 Task: Research Airbnb properties in Kayes, Republic of the Congo from 12th  December, 2023 to 15th December, 2023 for 3 adults.2 bedrooms having 3 beds and 1 bathroom. Property type can be flat. Booking option can be shelf check-in. Look for 5 properties as per requirement.
Action: Mouse moved to (572, 99)
Screenshot: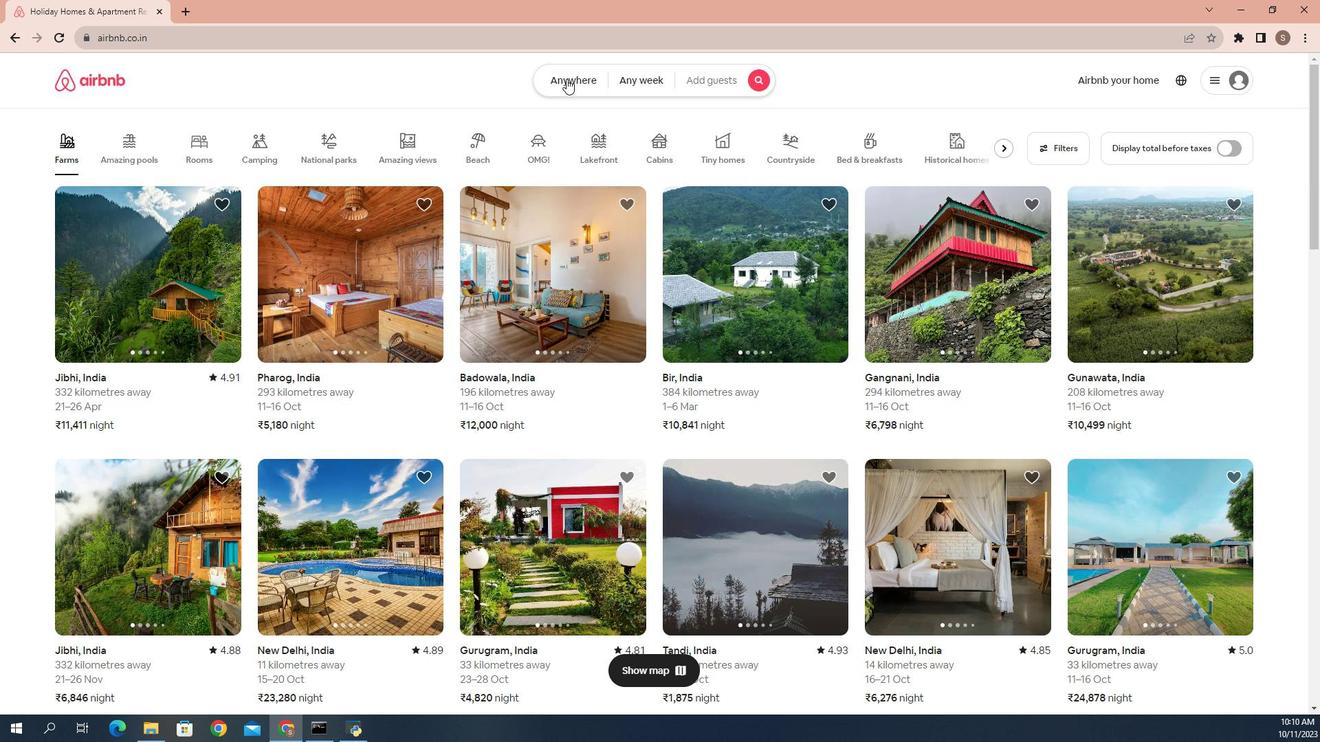 
Action: Mouse pressed left at (572, 99)
Screenshot: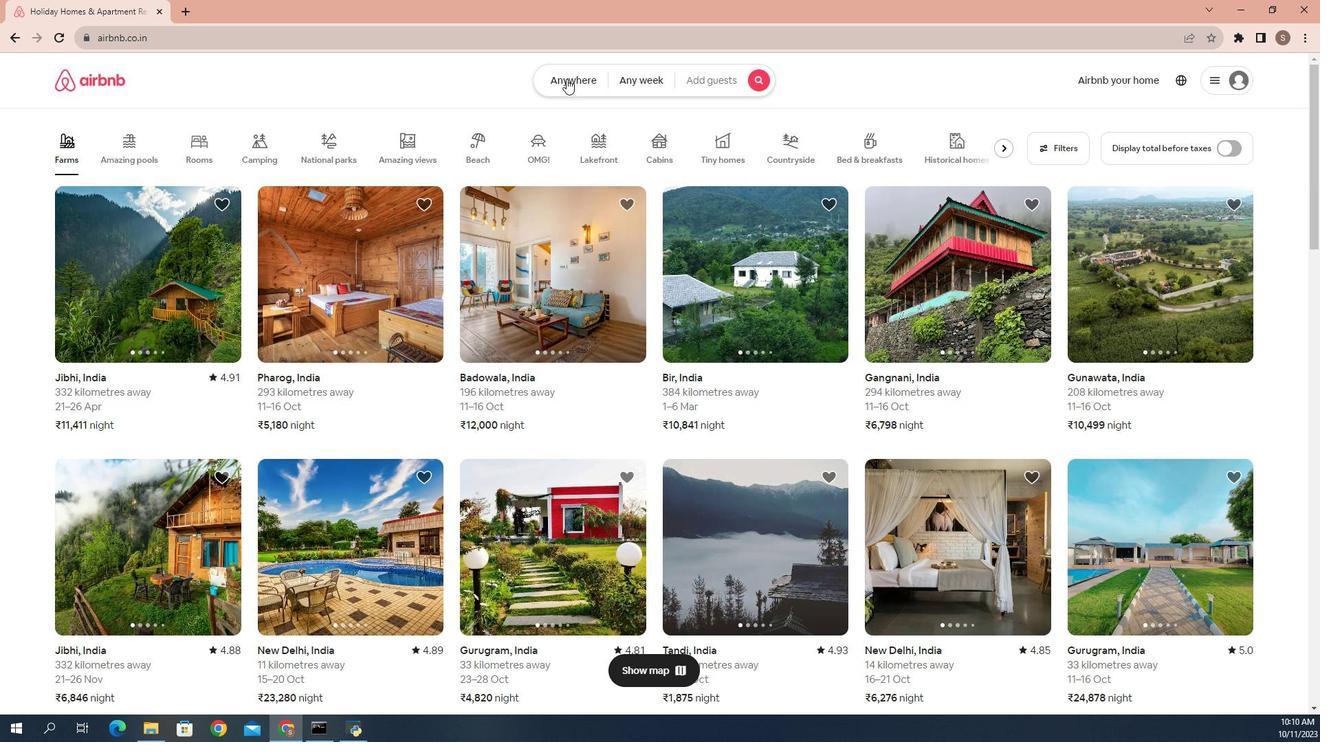 
Action: Mouse moved to (477, 149)
Screenshot: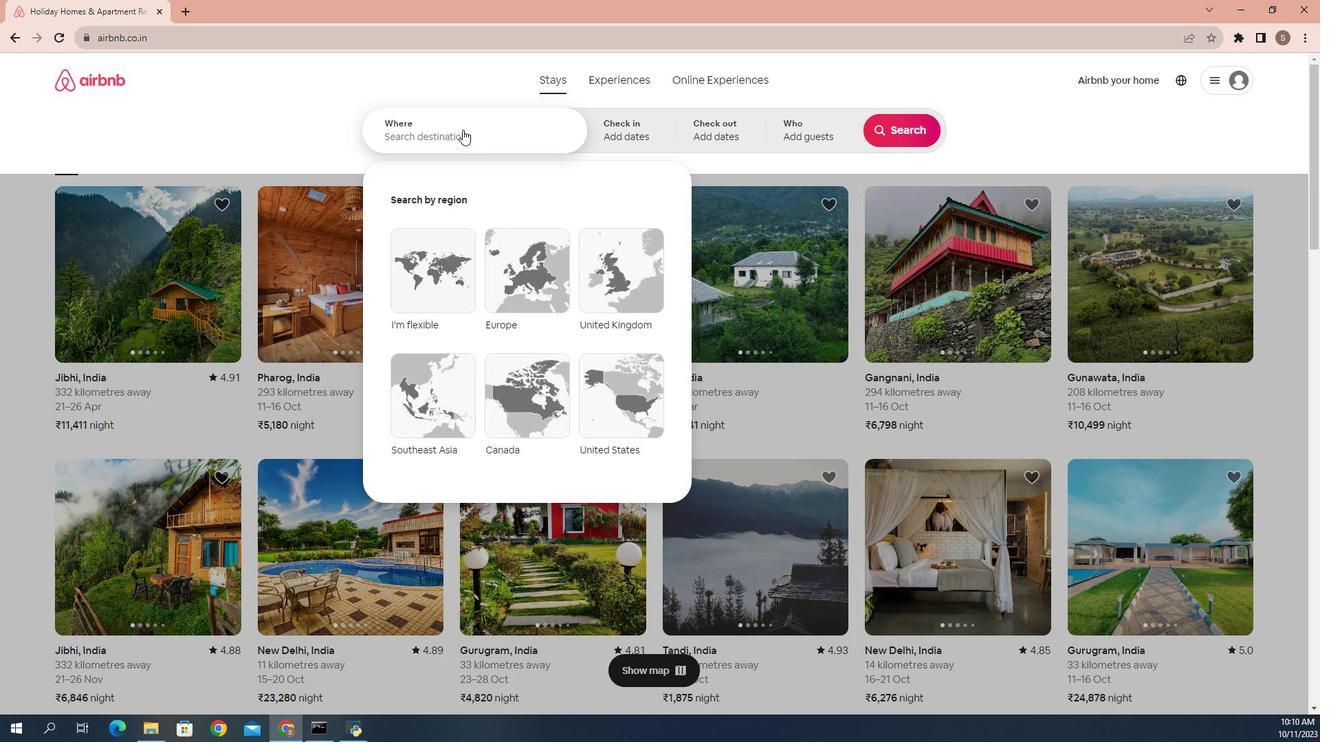 
Action: Mouse pressed left at (477, 149)
Screenshot: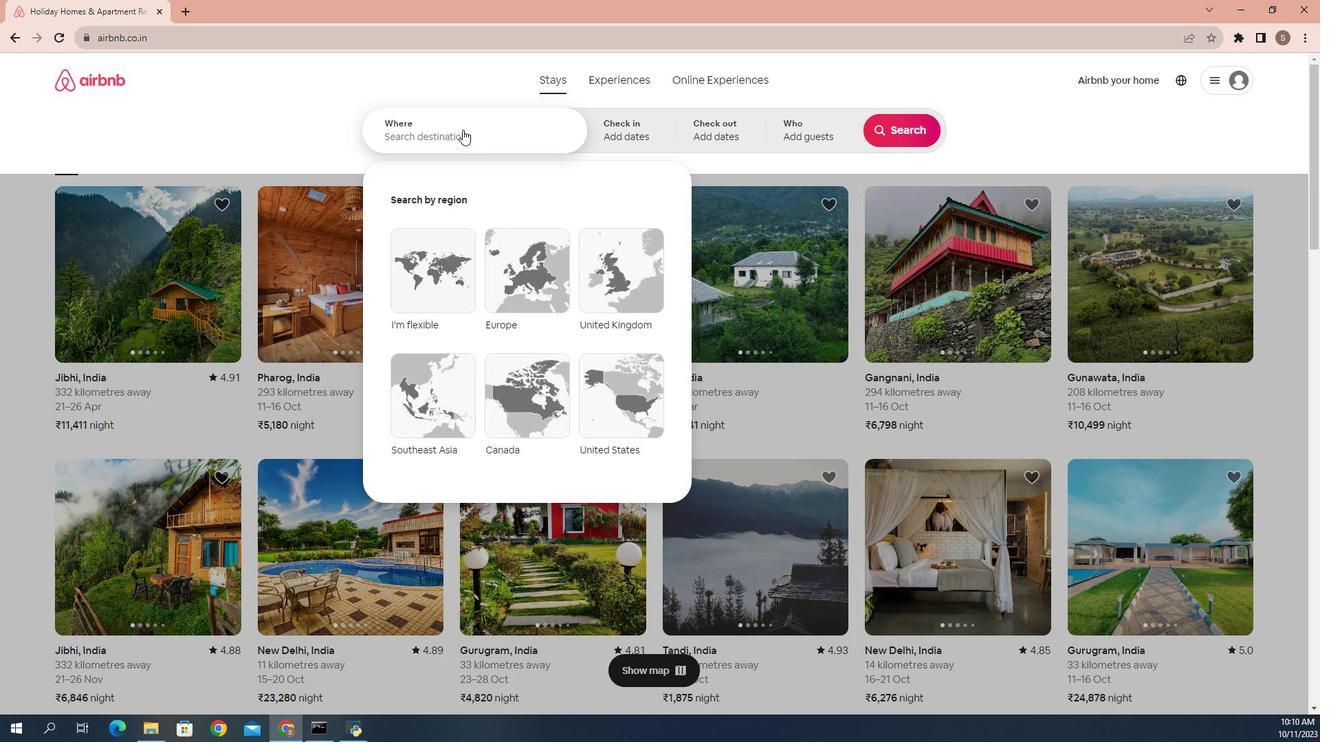 
Action: Mouse moved to (303, 141)
Screenshot: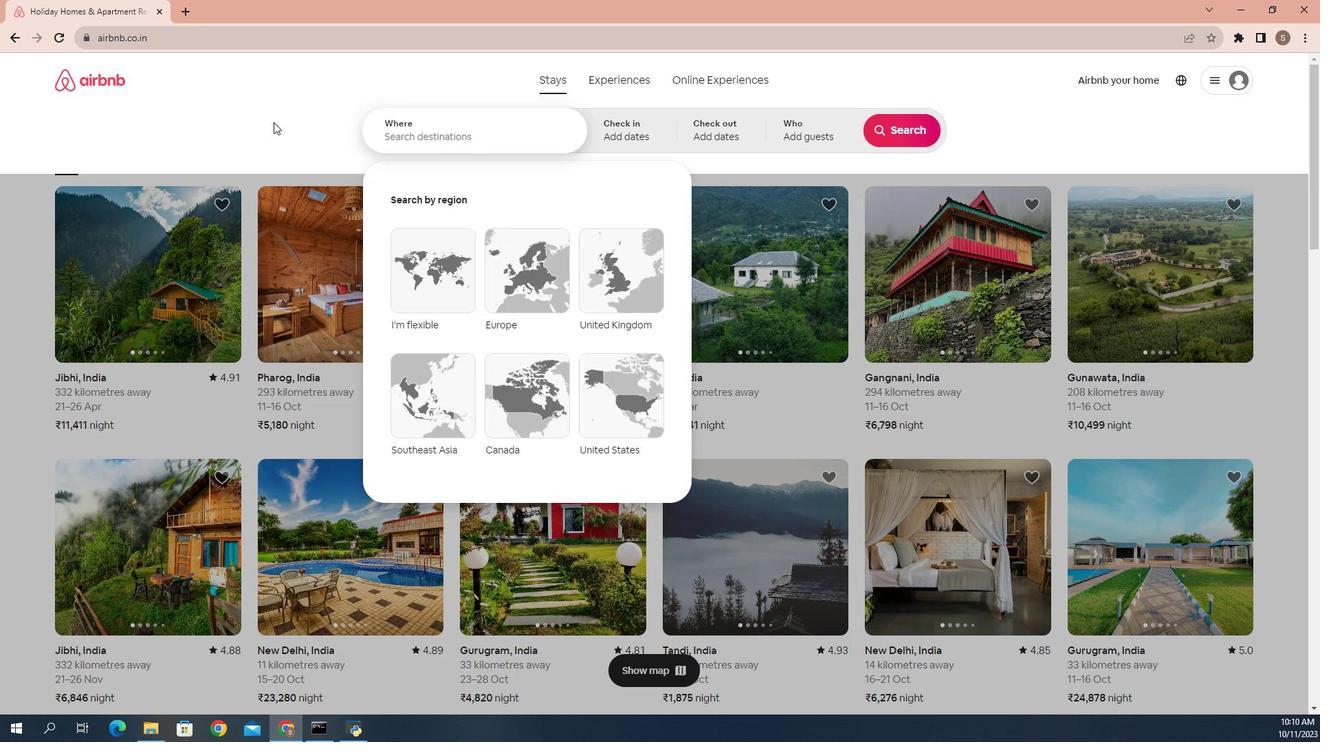
Action: Key pressed <Key.shift>Kayes,<Key.space><Key.shift_r>Rep
Screenshot: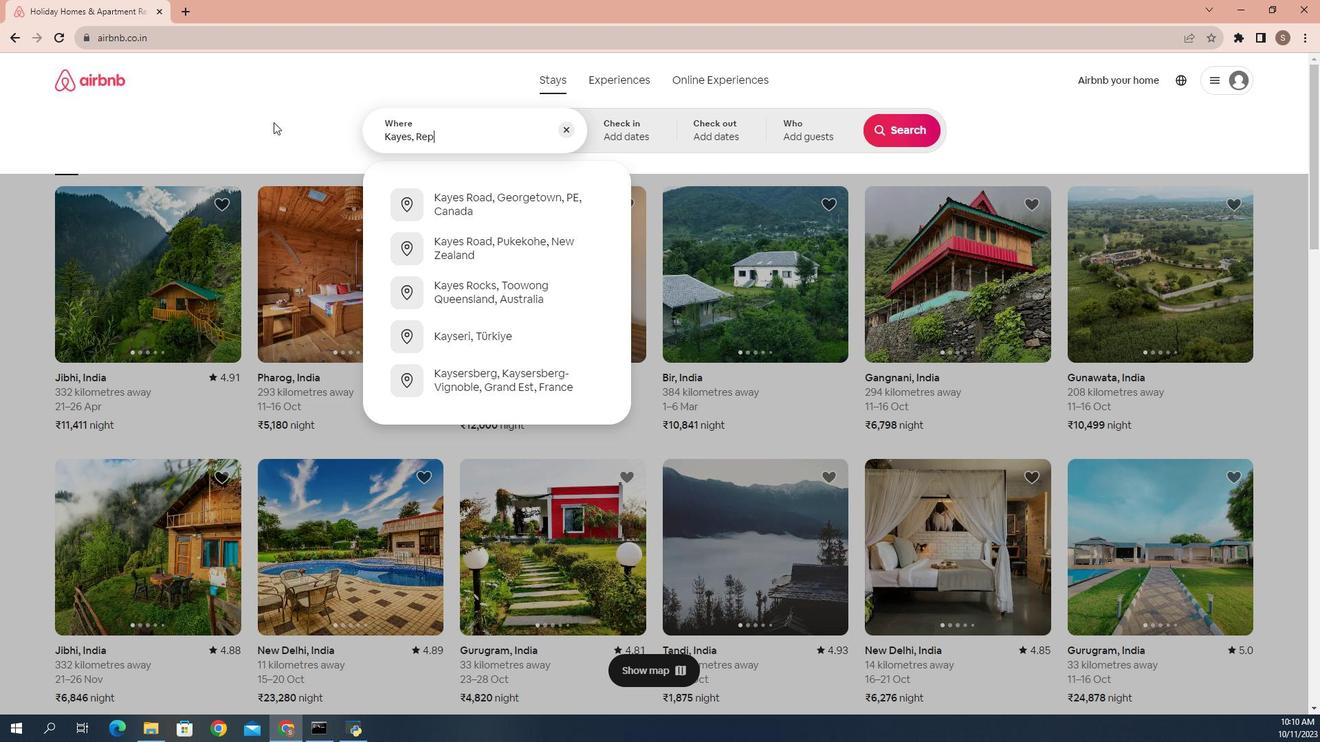 
Action: Mouse moved to (521, 220)
Screenshot: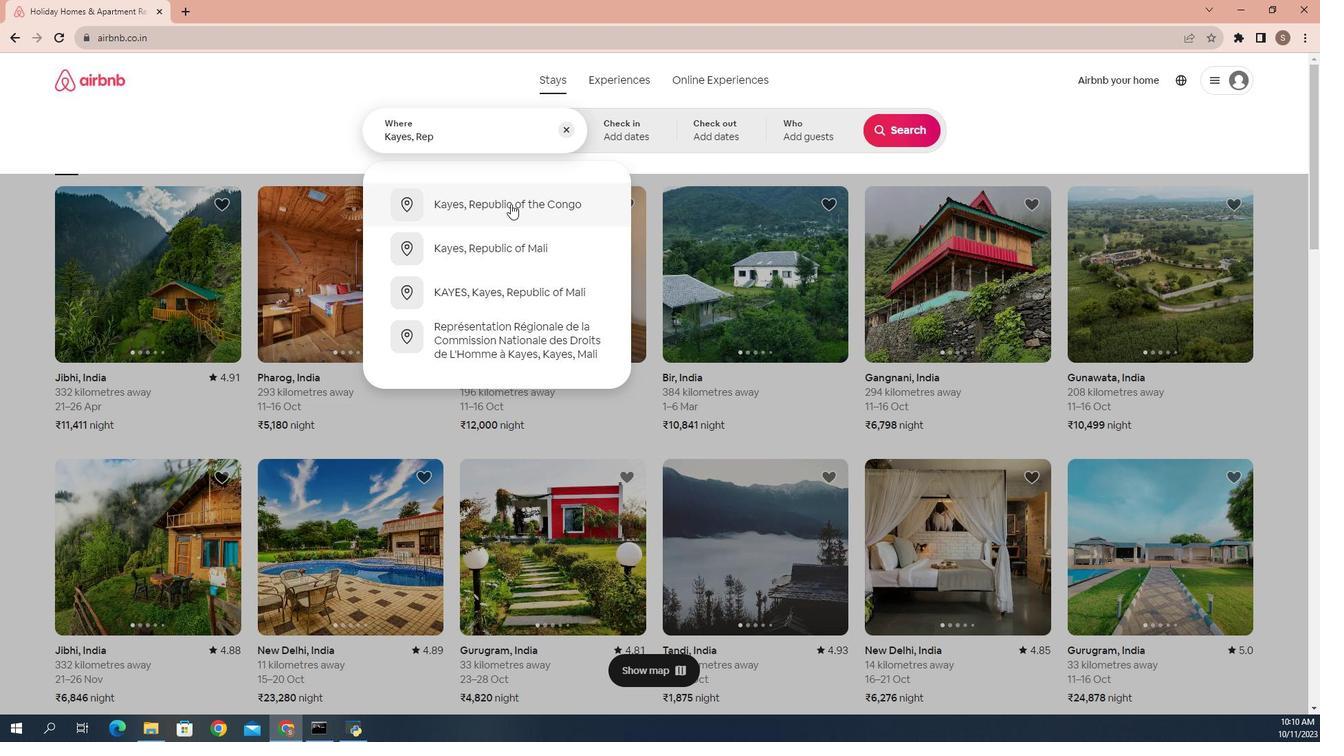 
Action: Mouse pressed left at (521, 220)
Screenshot: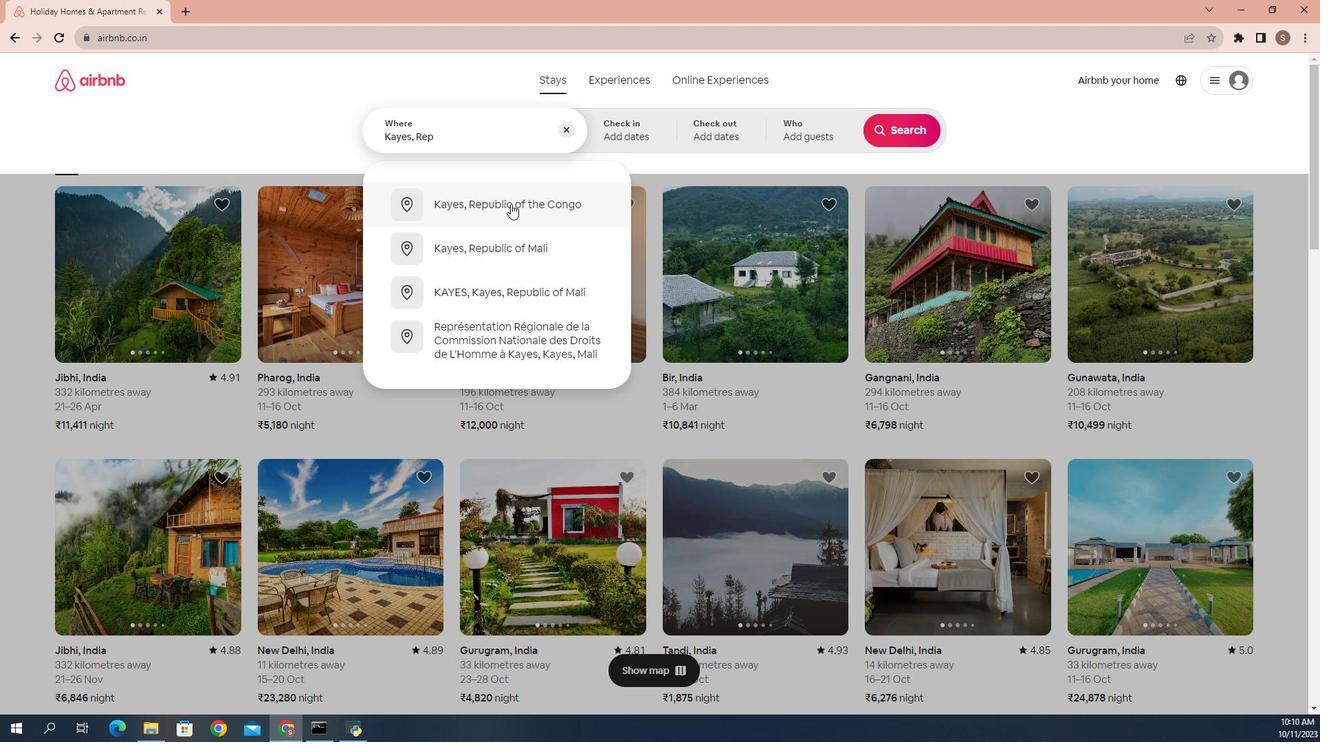 
Action: Mouse moved to (876, 262)
Screenshot: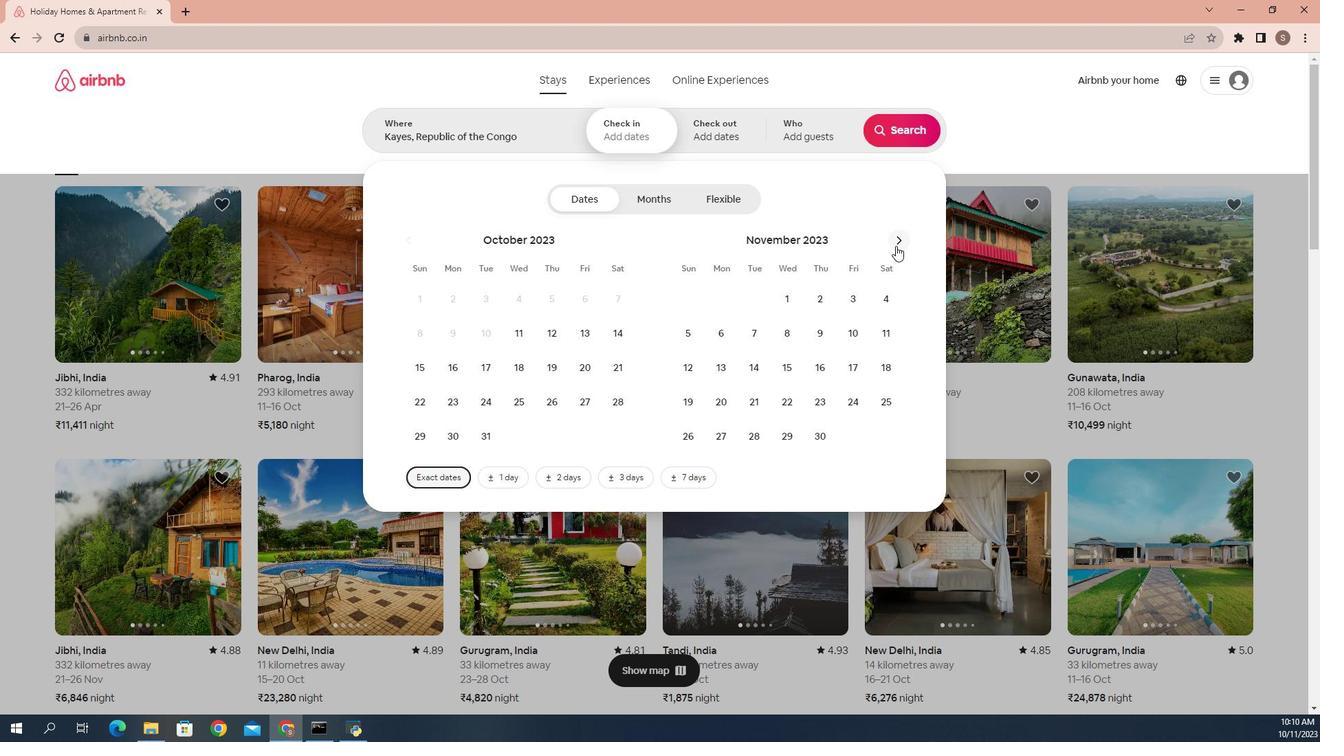 
Action: Mouse pressed left at (876, 262)
Screenshot: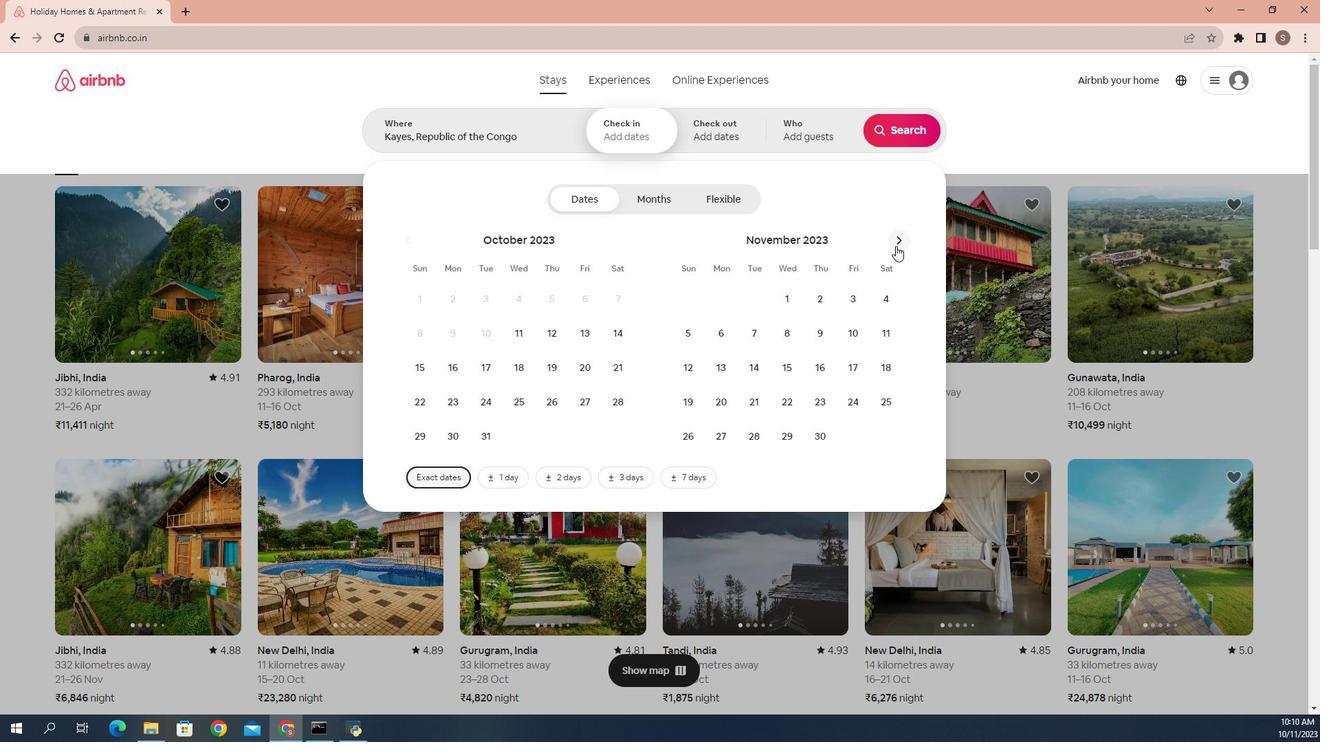
Action: Mouse moved to (746, 377)
Screenshot: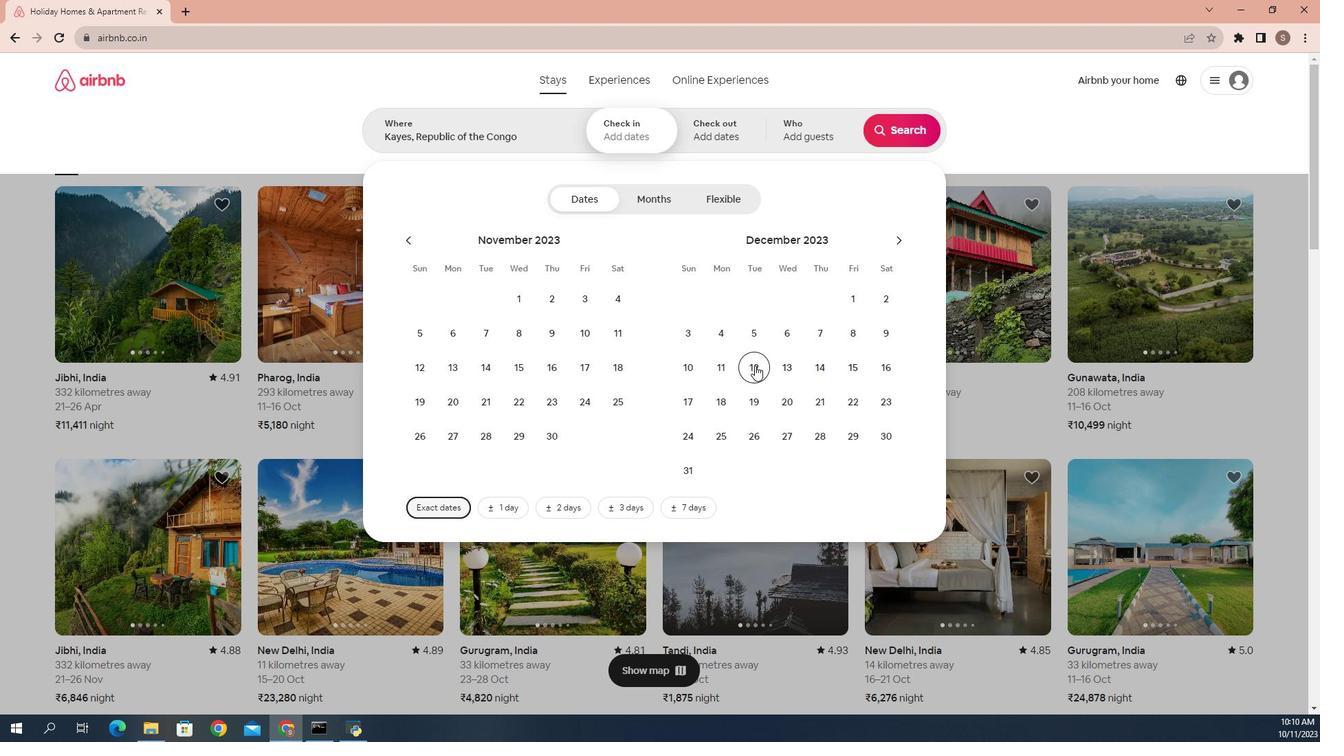 
Action: Mouse pressed left at (746, 377)
Screenshot: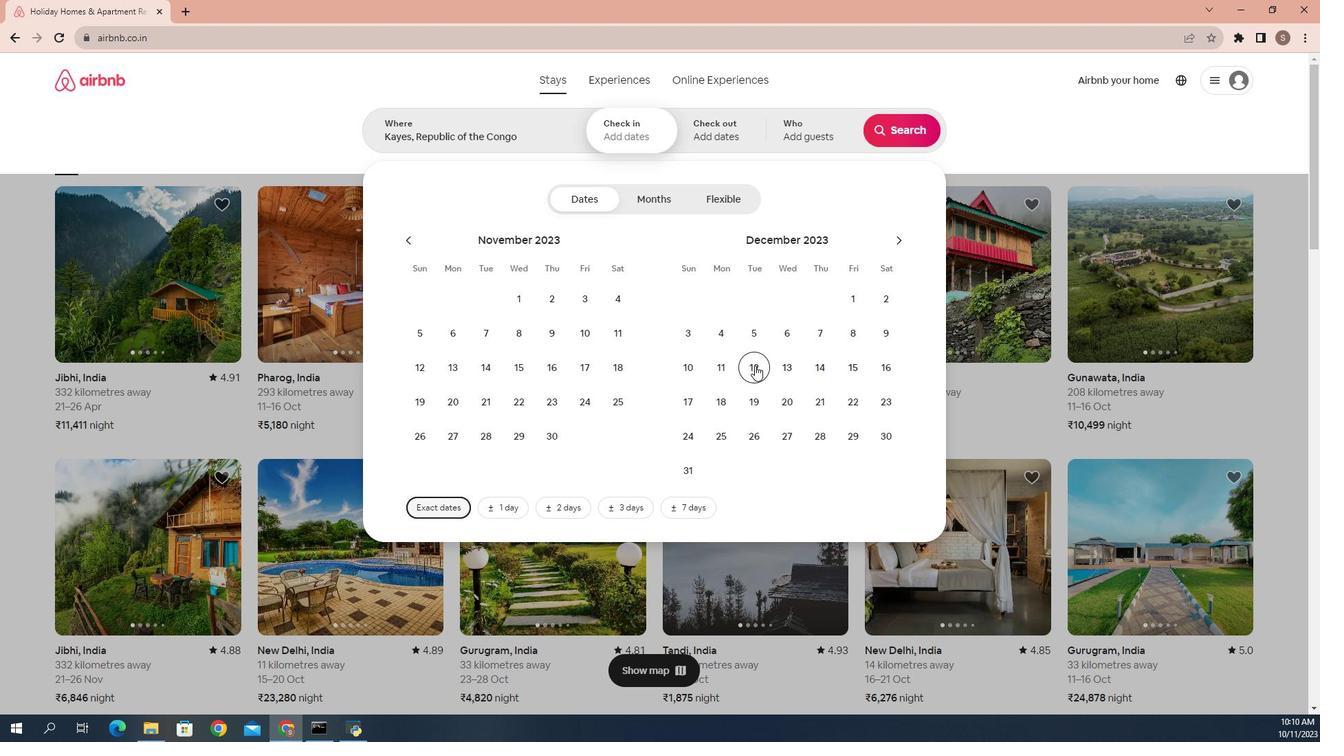 
Action: Mouse moved to (841, 382)
Screenshot: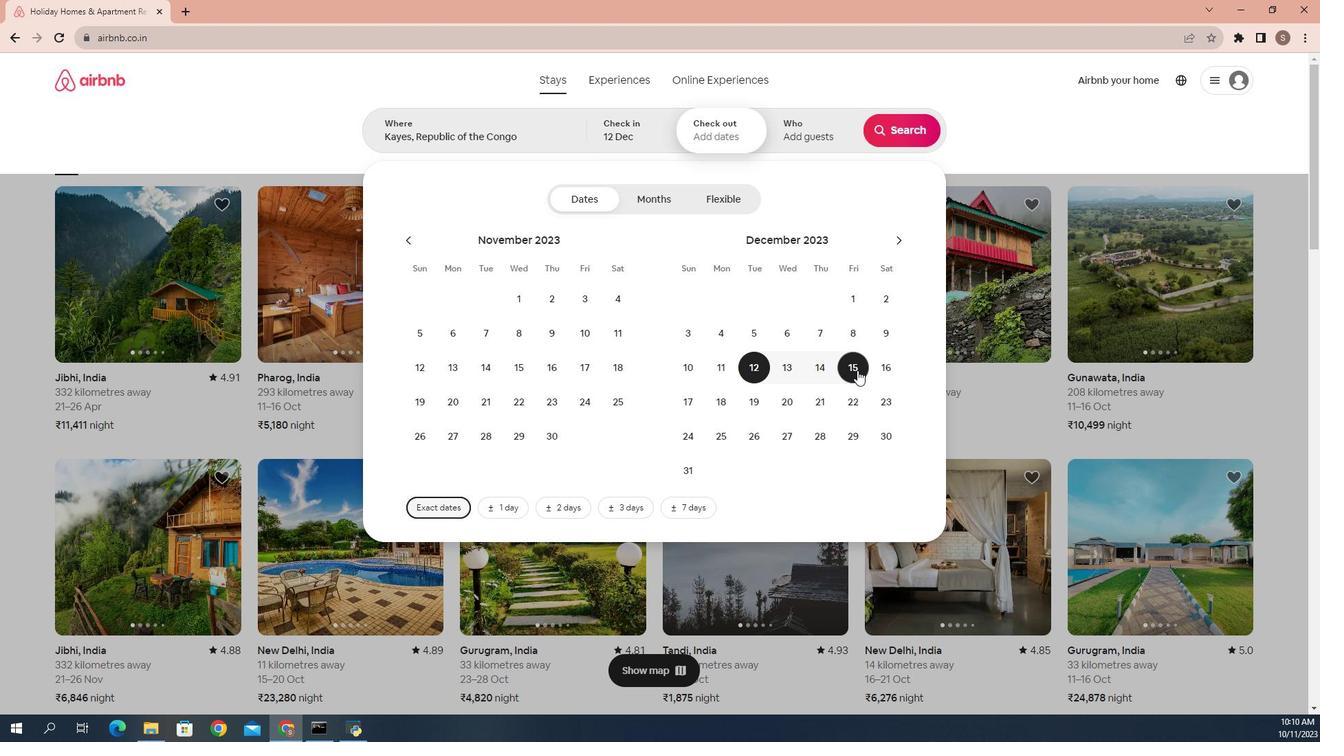 
Action: Mouse pressed left at (841, 382)
Screenshot: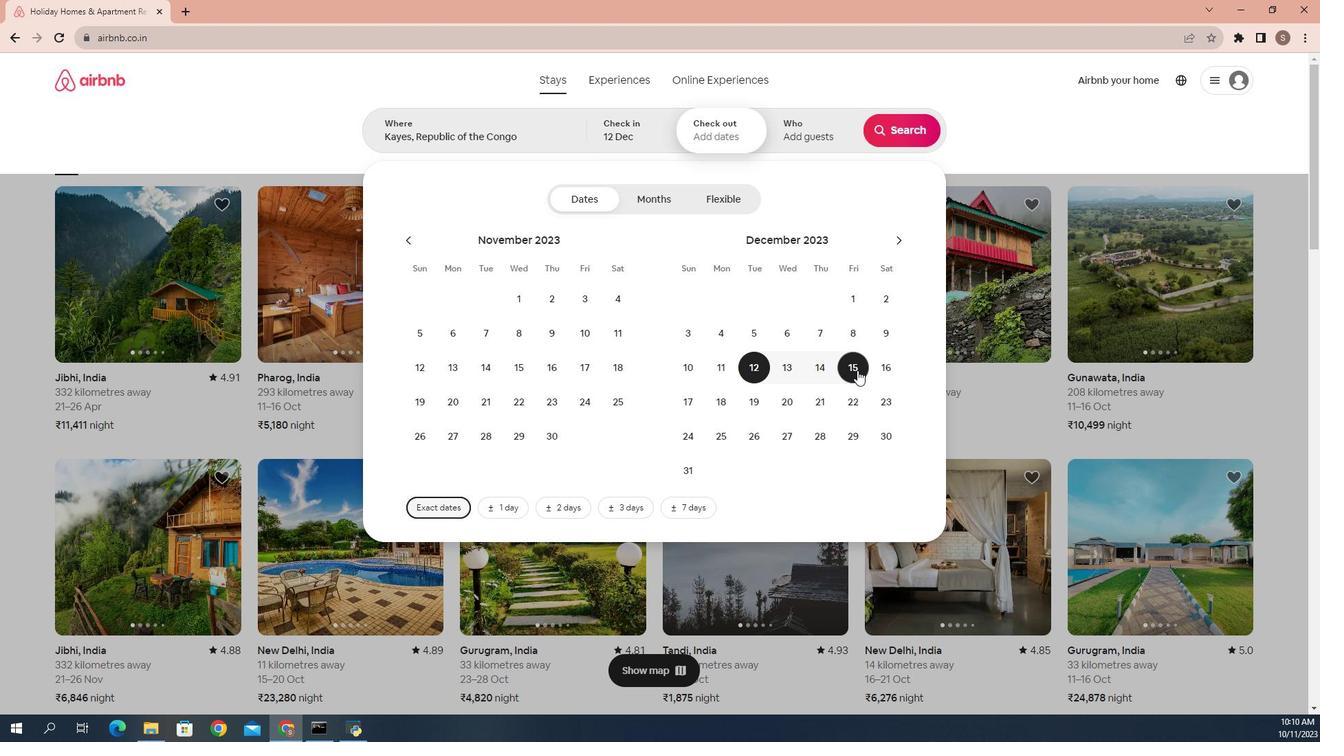 
Action: Mouse moved to (785, 145)
Screenshot: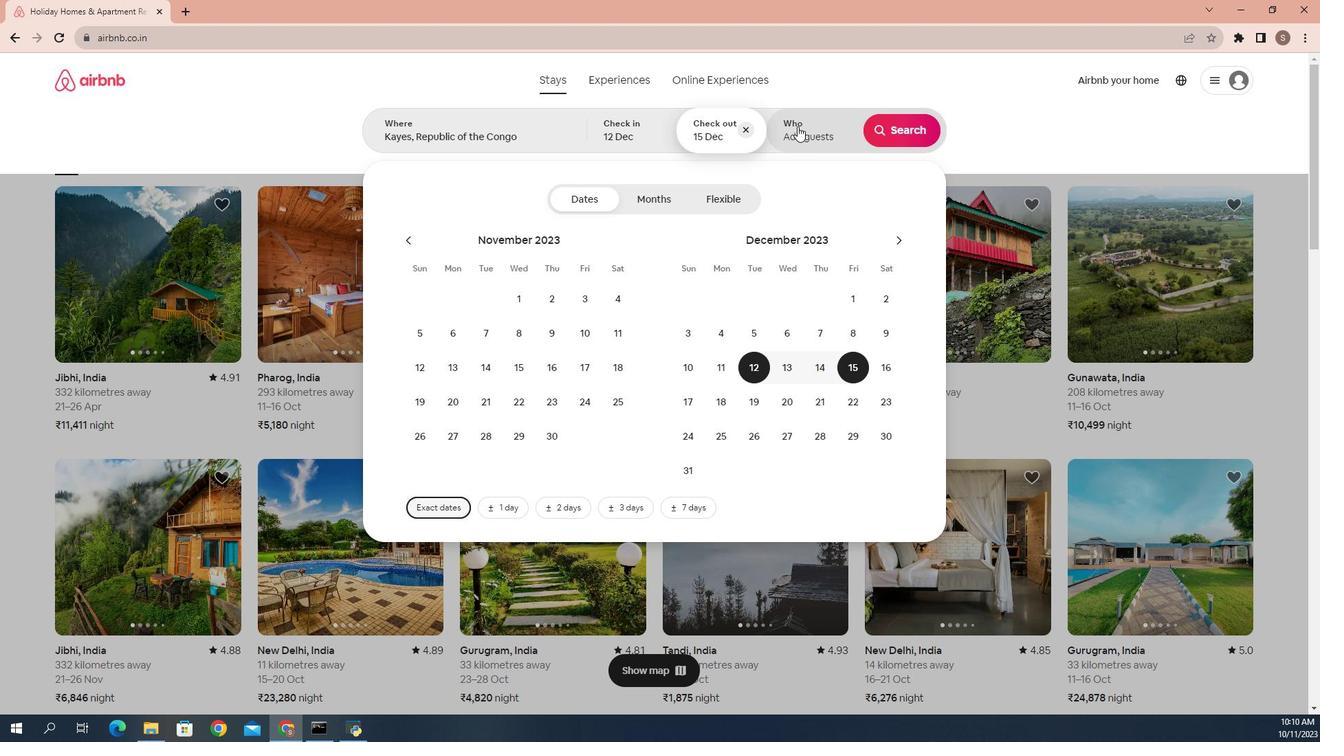 
Action: Mouse pressed left at (785, 145)
Screenshot: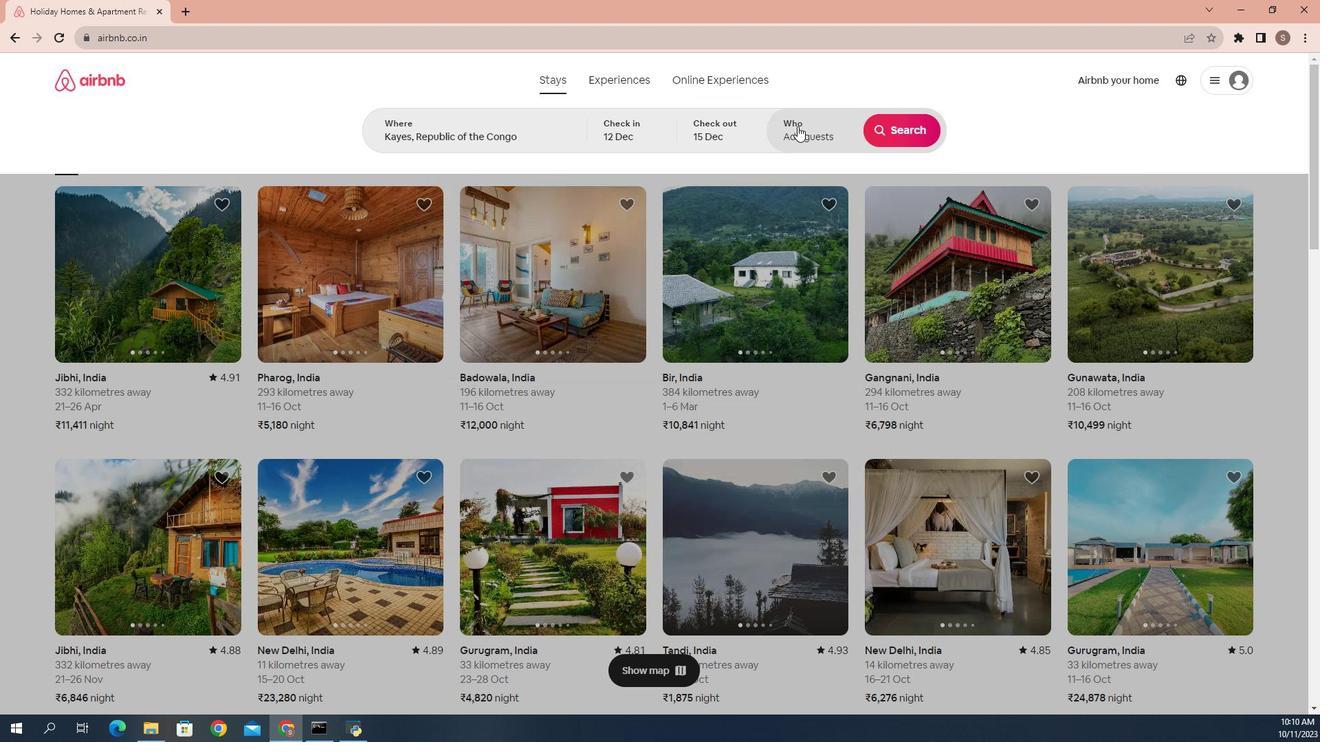 
Action: Mouse moved to (881, 220)
Screenshot: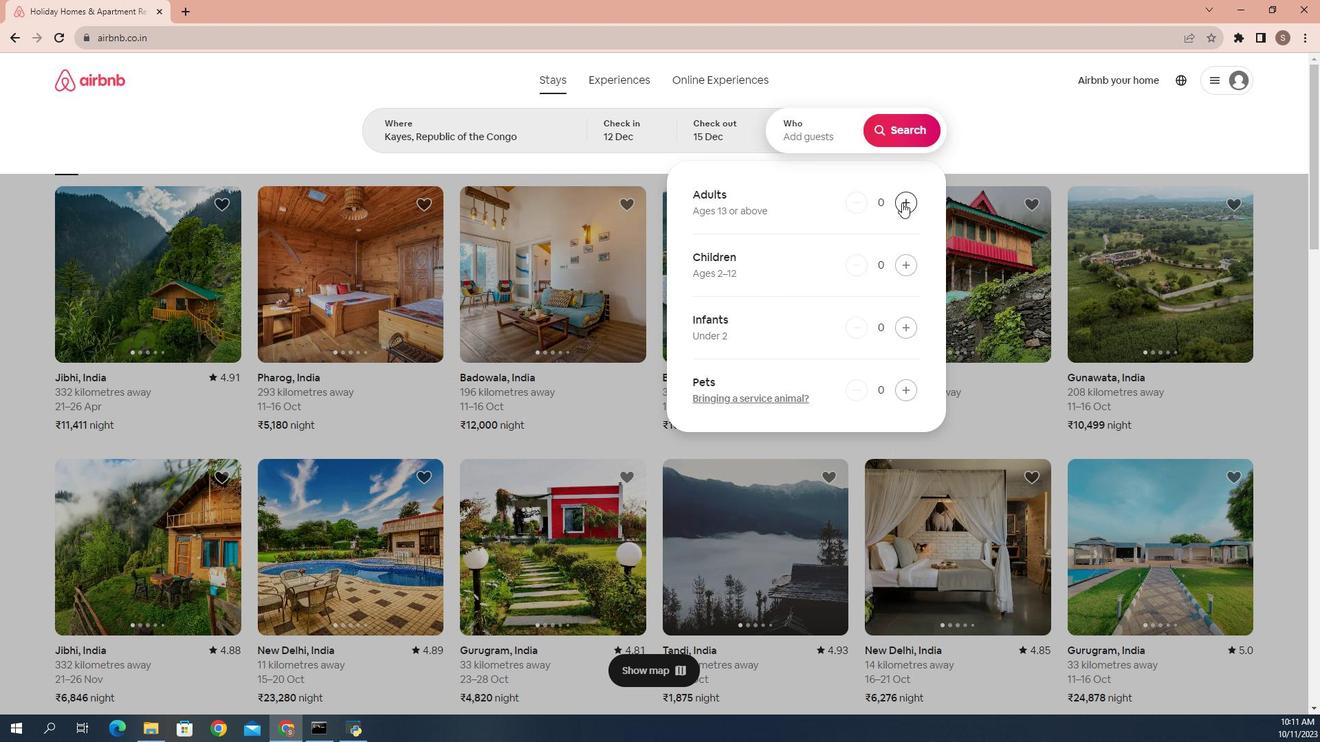 
Action: Mouse pressed left at (881, 220)
Screenshot: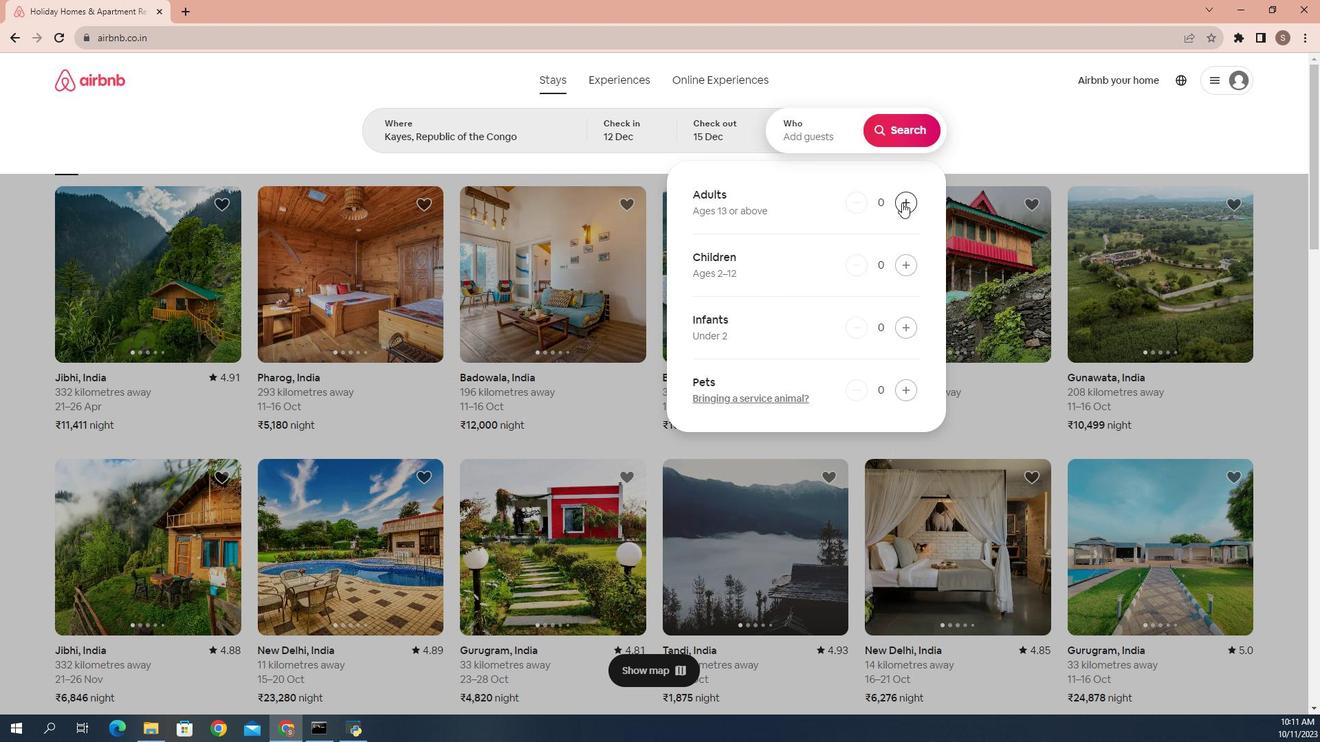
Action: Mouse pressed left at (881, 220)
Screenshot: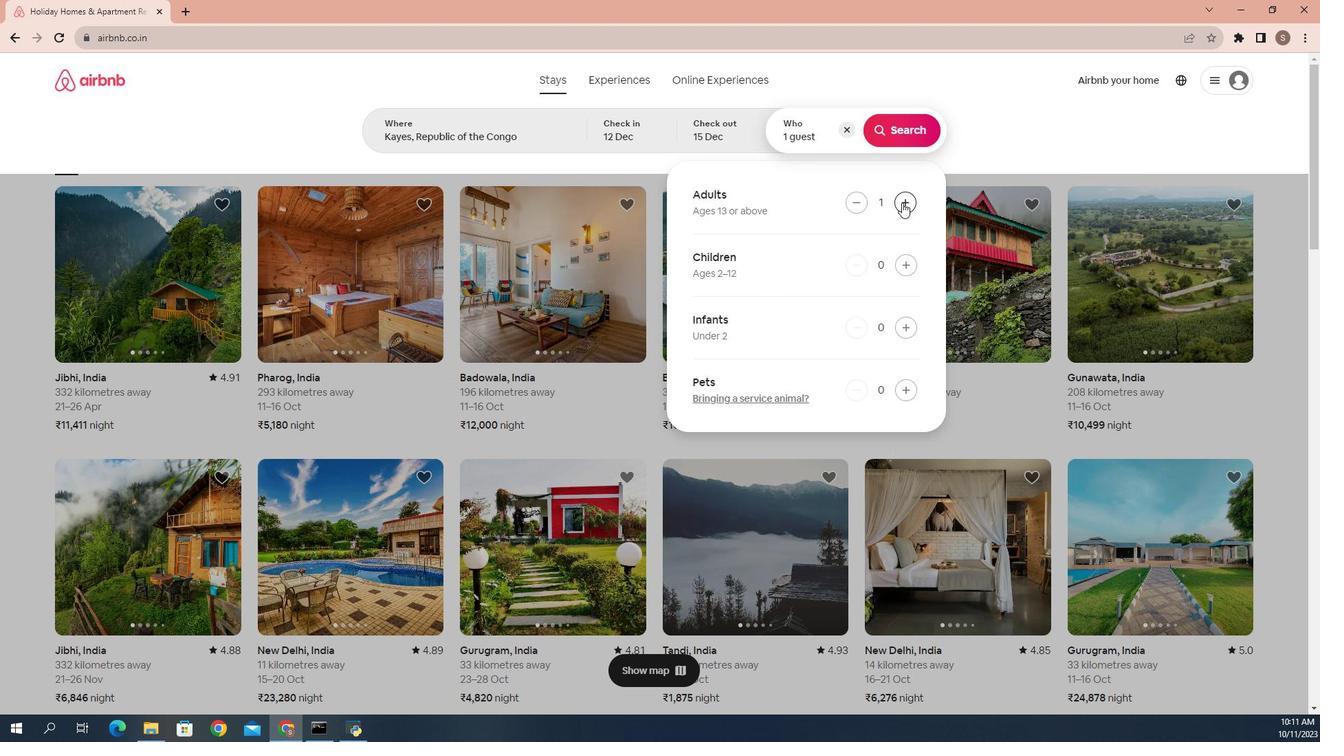 
Action: Mouse pressed left at (881, 220)
Screenshot: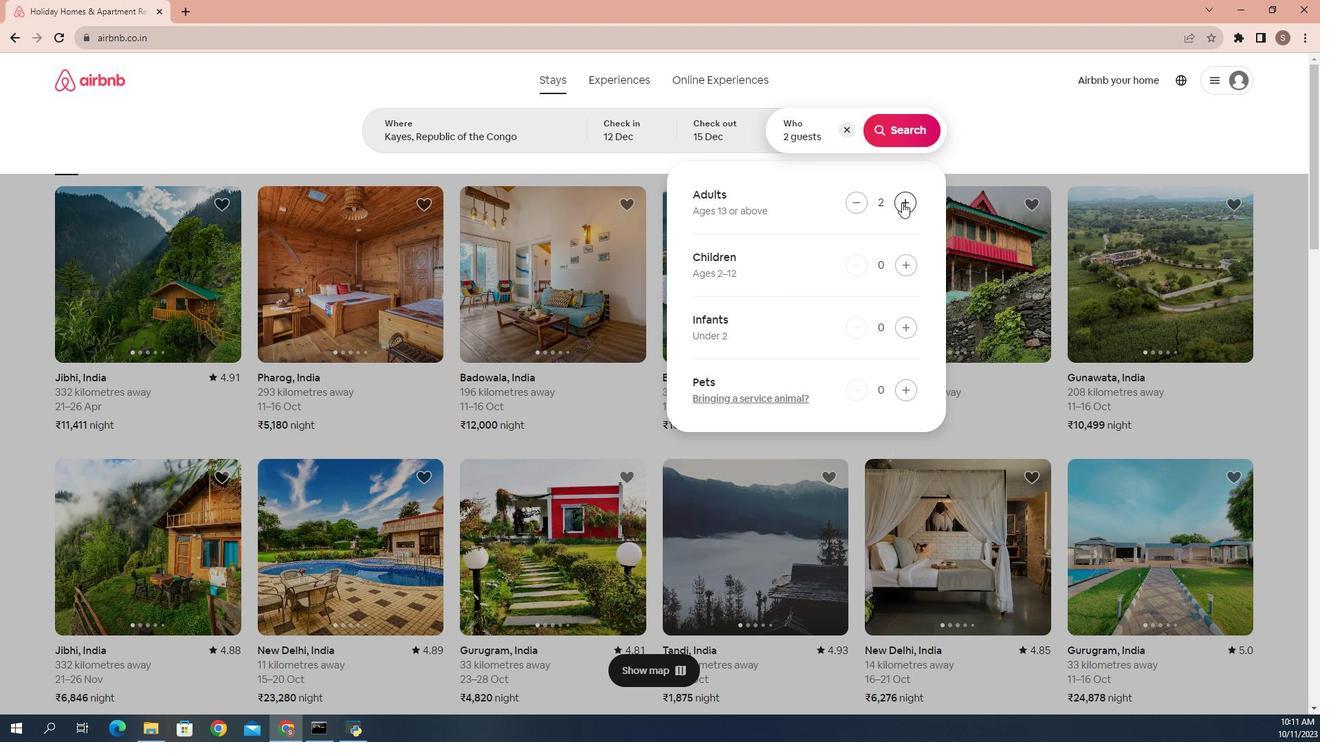 
Action: Mouse moved to (871, 147)
Screenshot: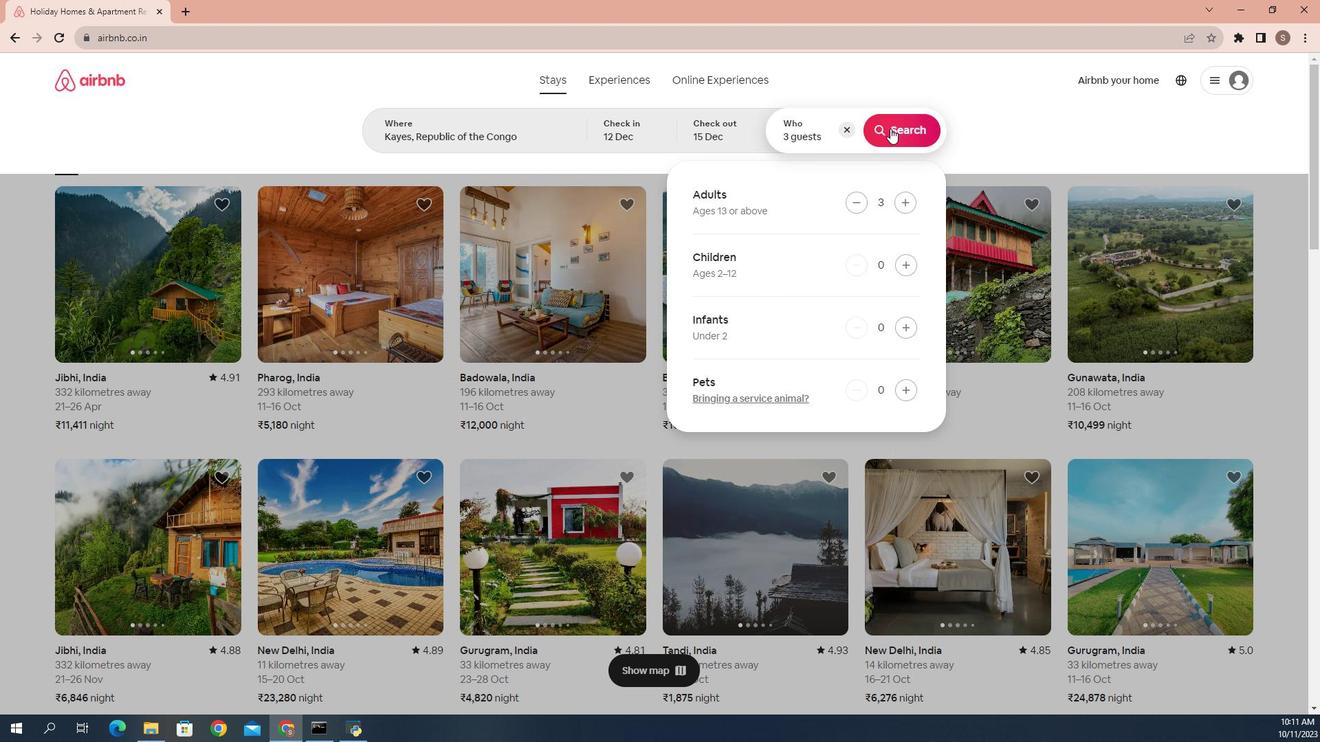 
Action: Mouse pressed left at (871, 147)
Screenshot: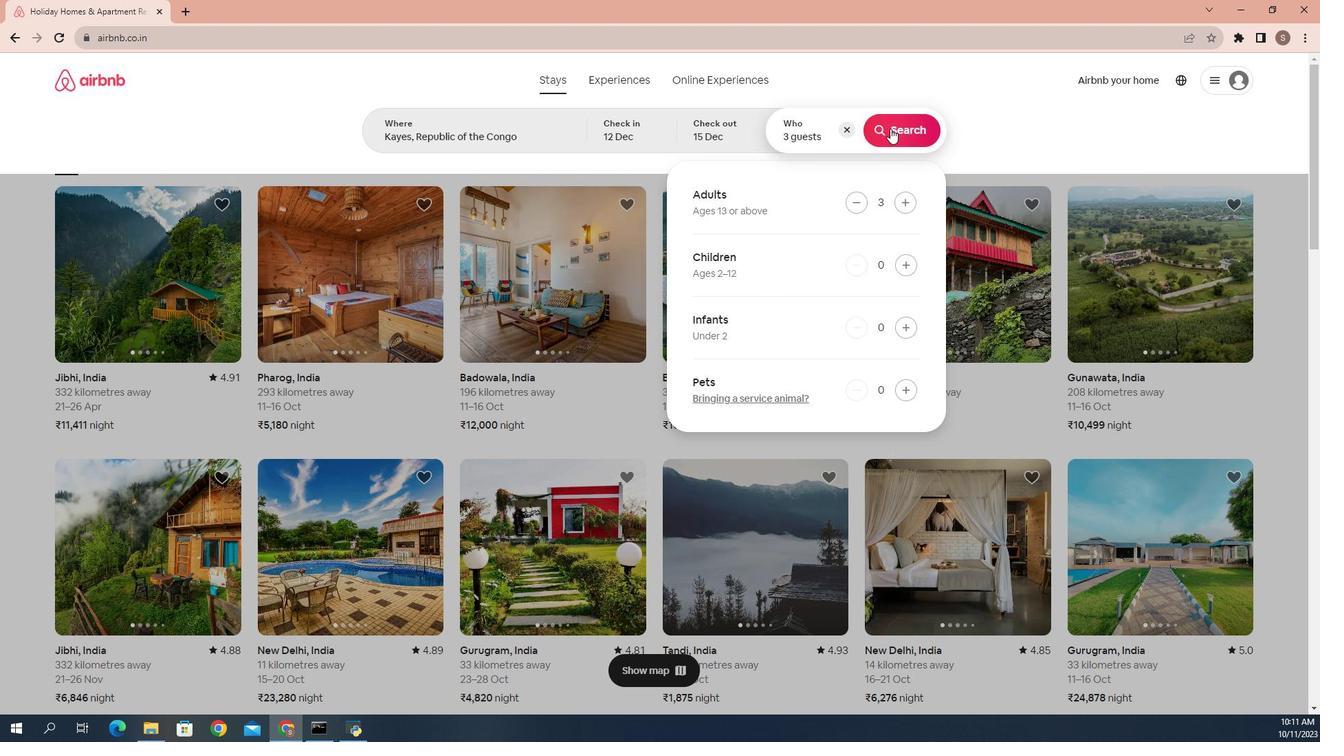 
Action: Mouse moved to (1057, 150)
Screenshot: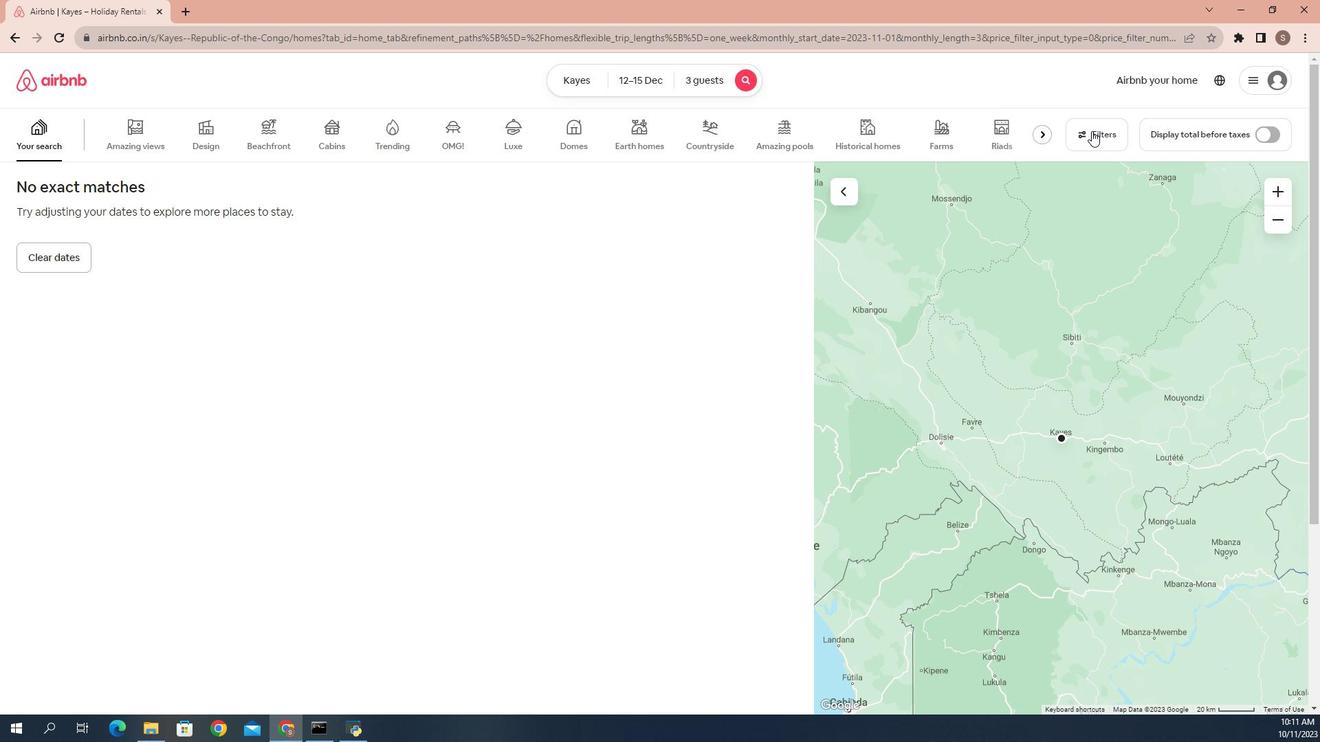 
Action: Mouse pressed left at (1057, 150)
Screenshot: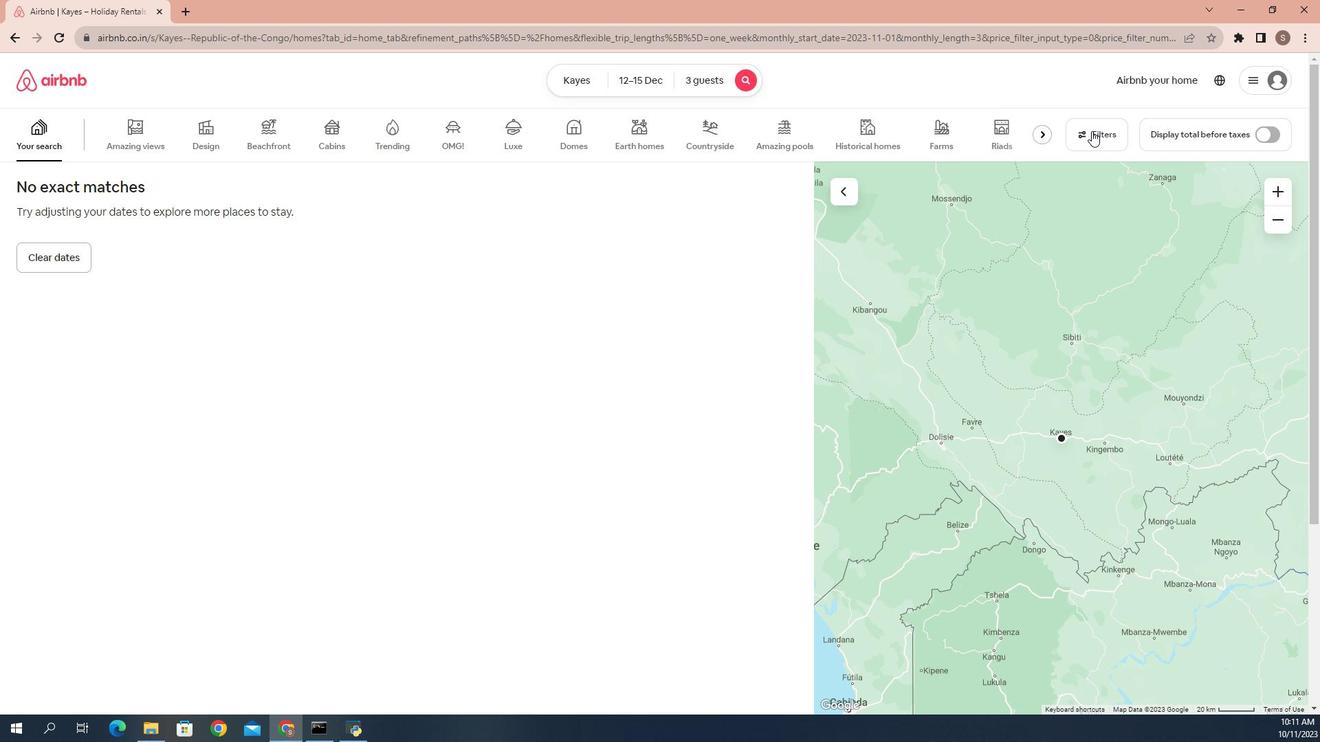 
Action: Mouse moved to (578, 466)
Screenshot: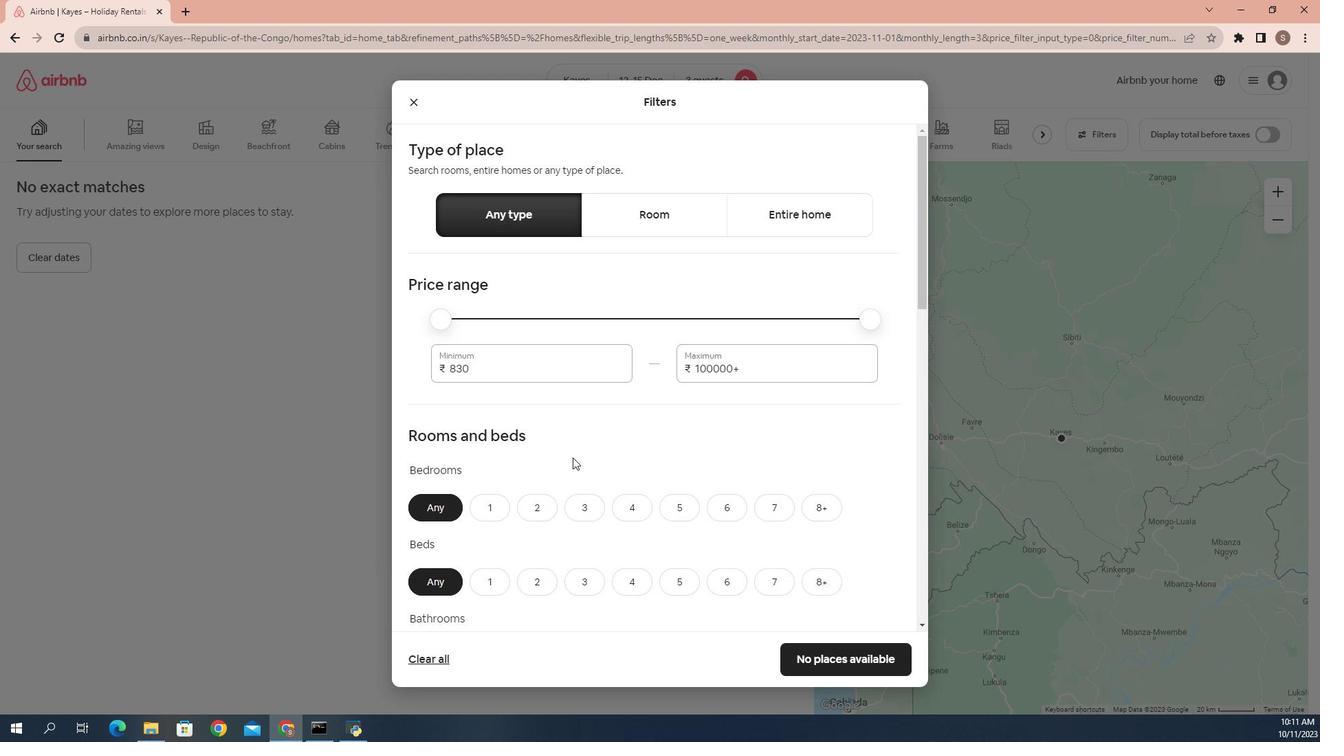 
Action: Mouse scrolled (578, 466) with delta (0, 0)
Screenshot: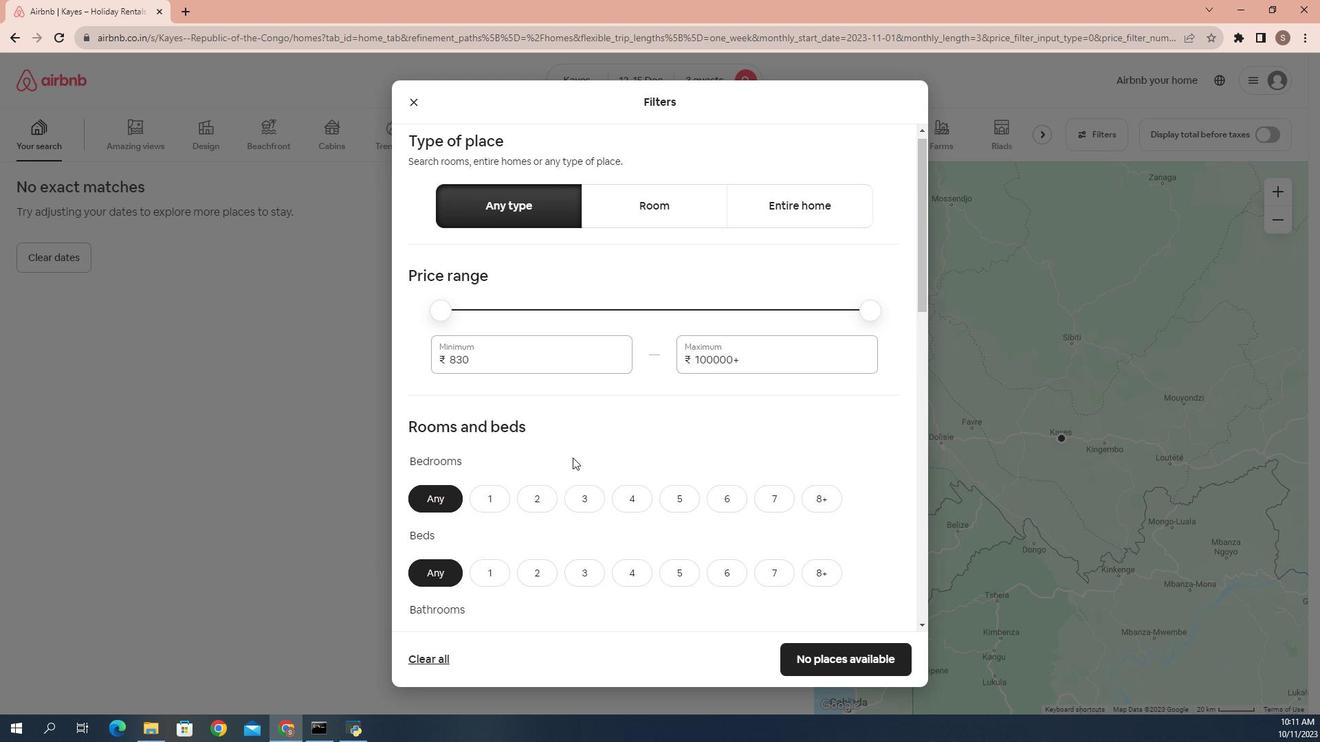 
Action: Mouse moved to (578, 466)
Screenshot: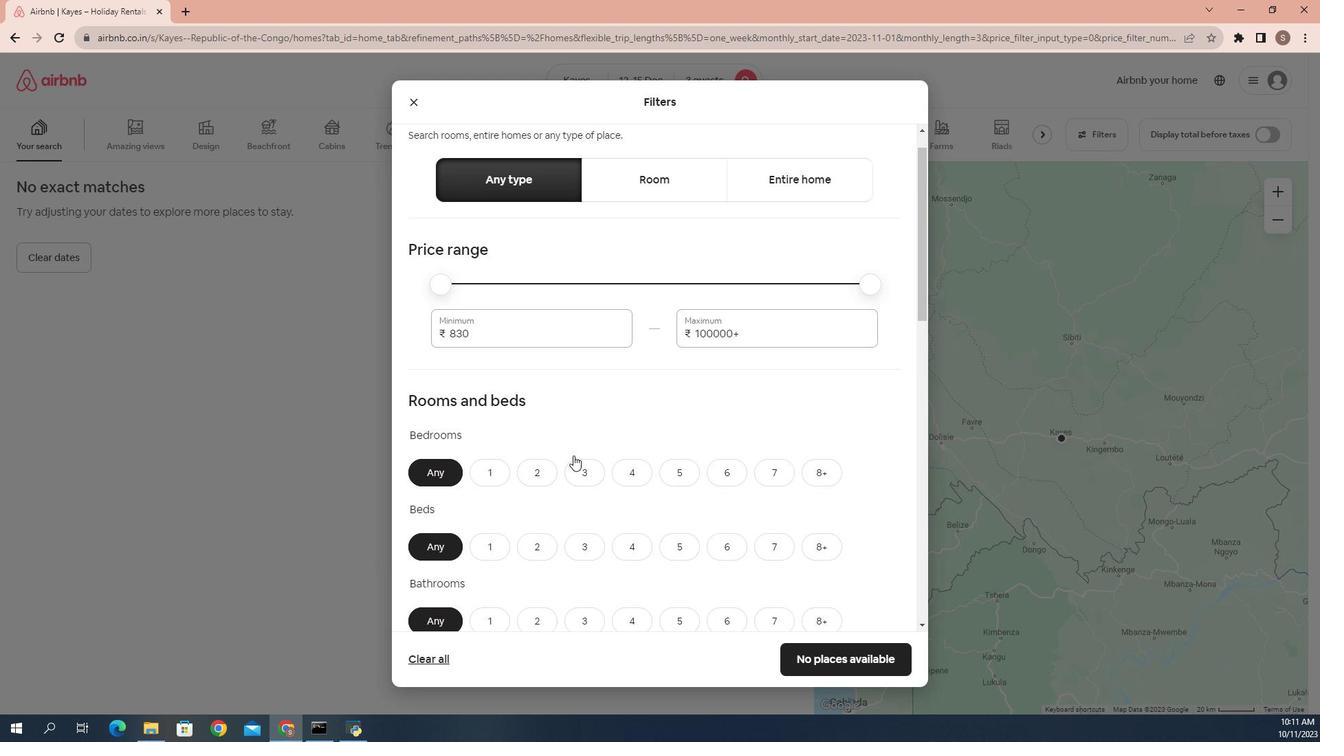 
Action: Mouse scrolled (578, 466) with delta (0, 0)
Screenshot: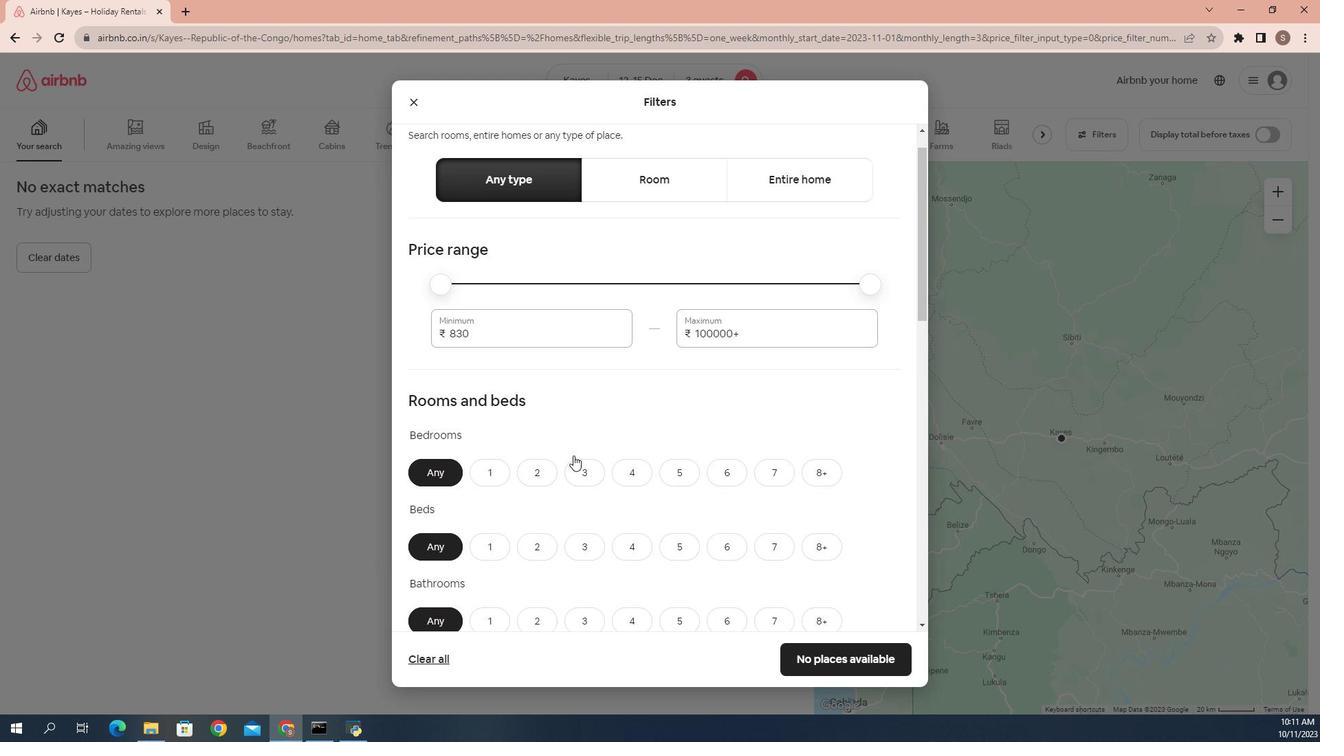 
Action: Mouse moved to (544, 383)
Screenshot: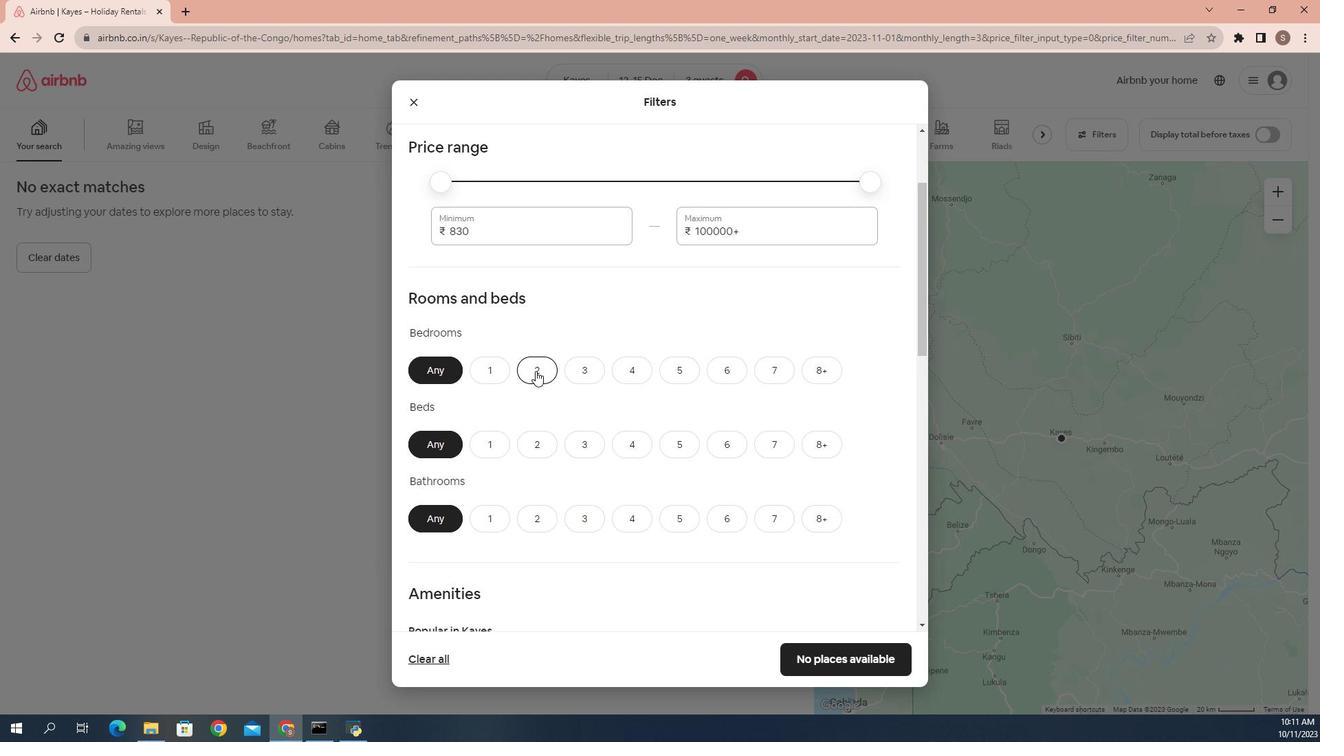
Action: Mouse pressed left at (544, 383)
Screenshot: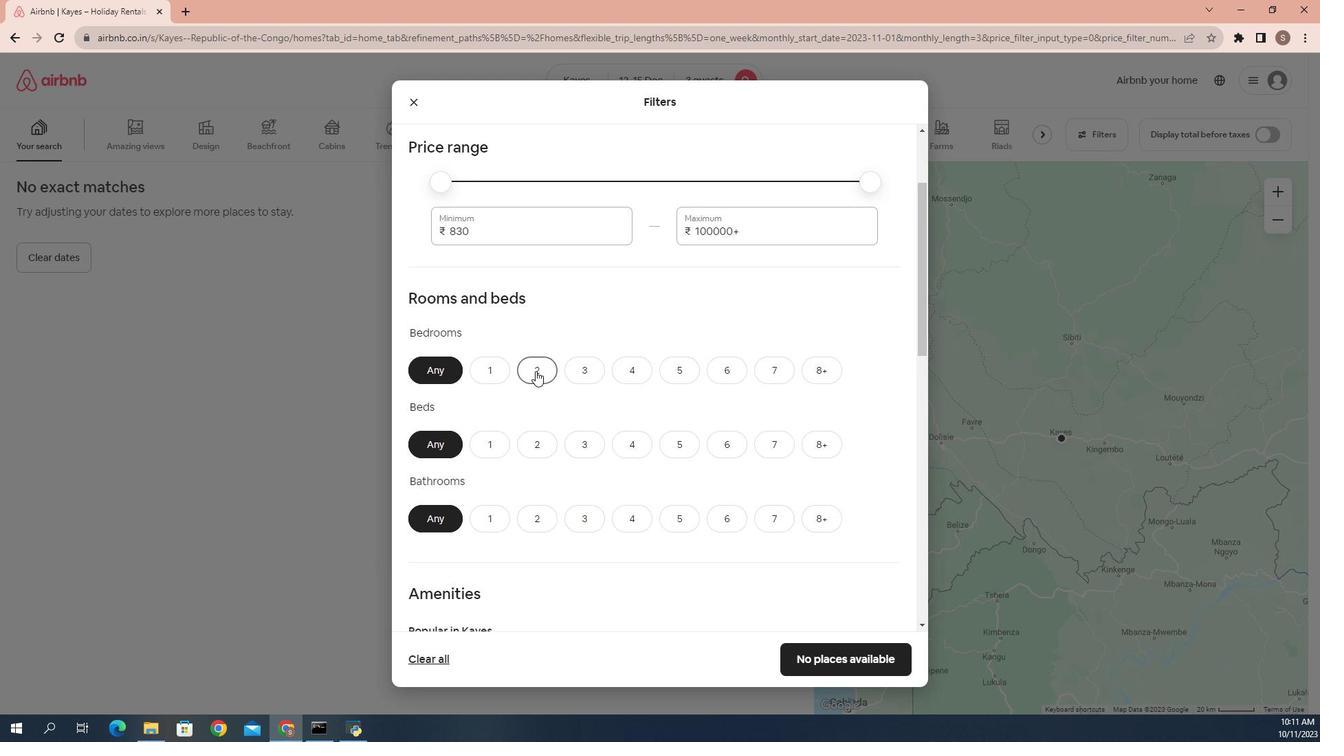 
Action: Mouse moved to (581, 453)
Screenshot: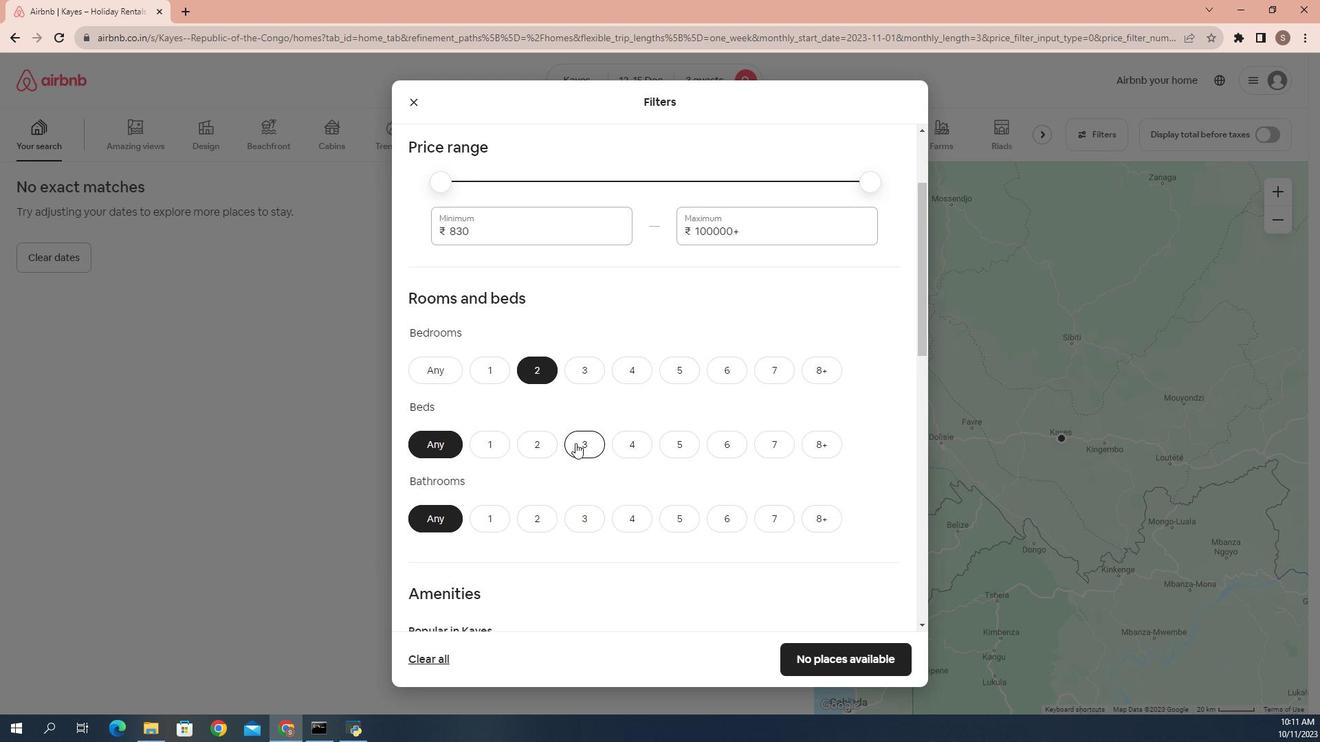 
Action: Mouse pressed left at (581, 453)
Screenshot: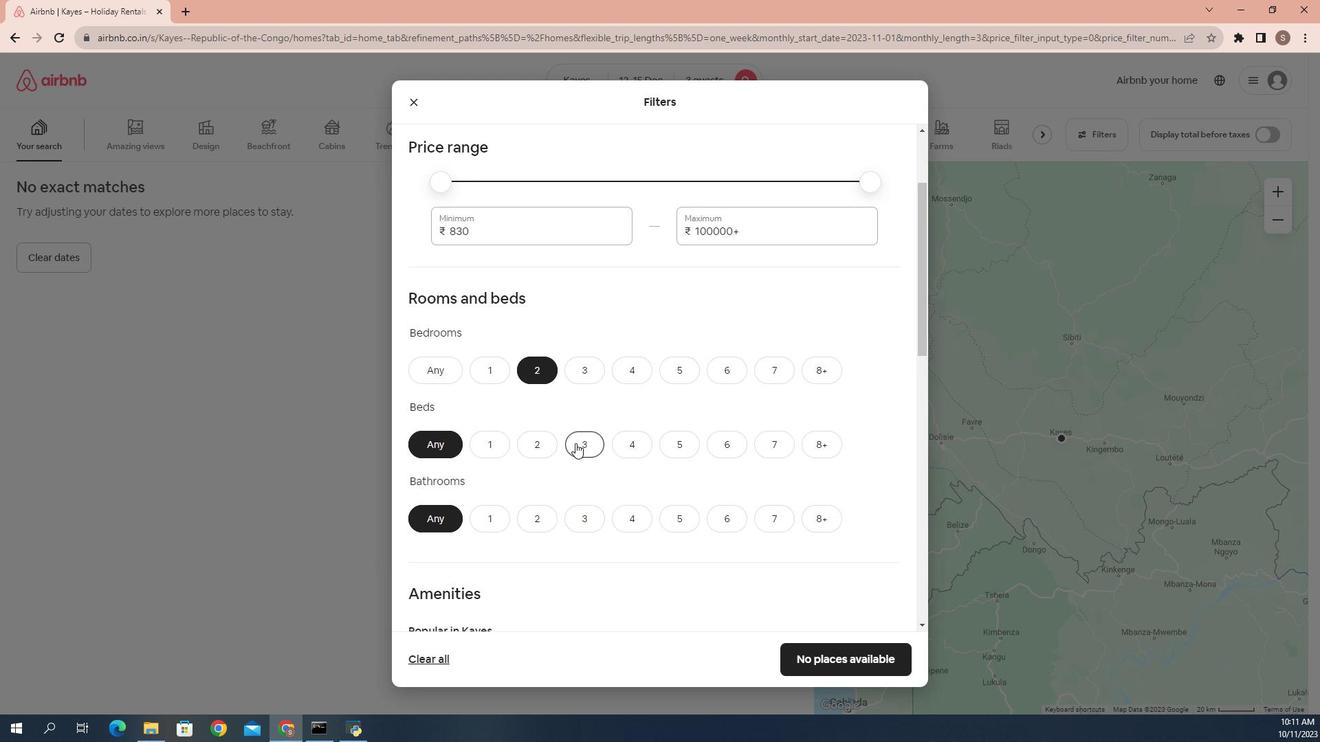 
Action: Mouse moved to (508, 526)
Screenshot: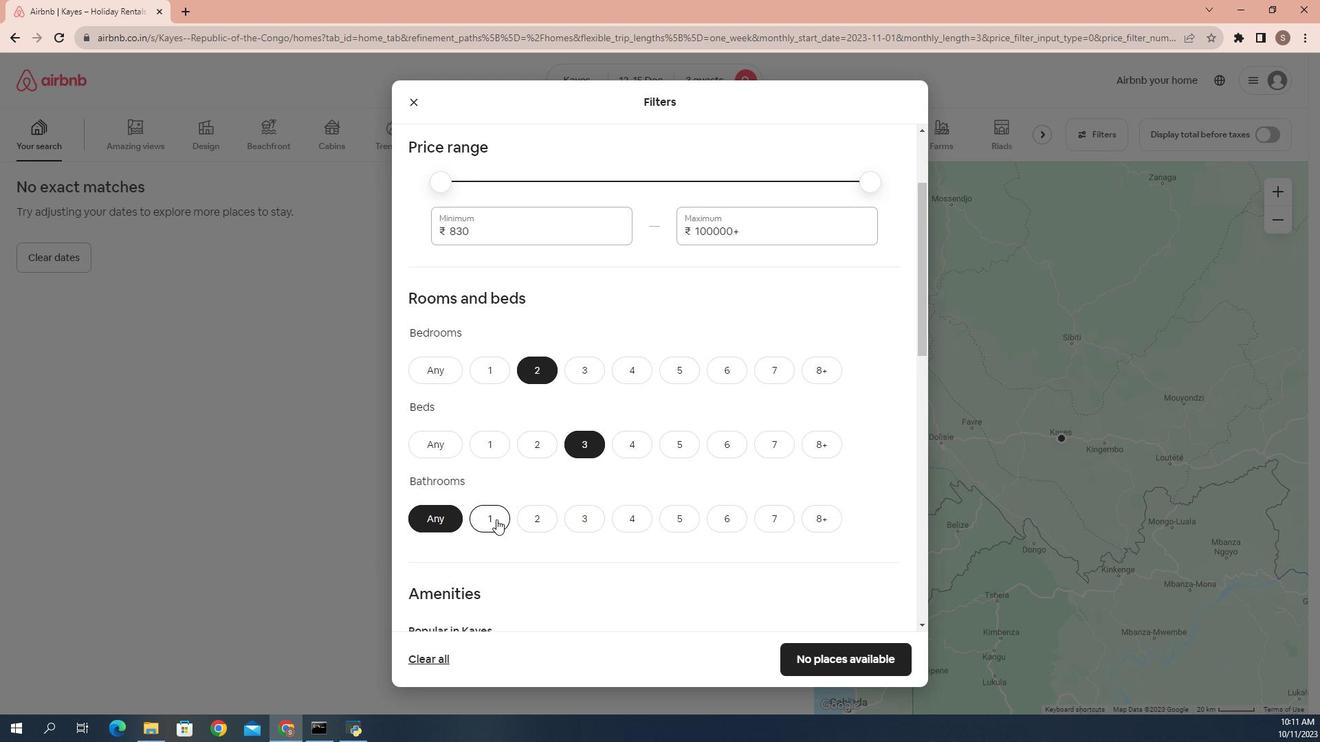 
Action: Mouse pressed left at (508, 526)
Screenshot: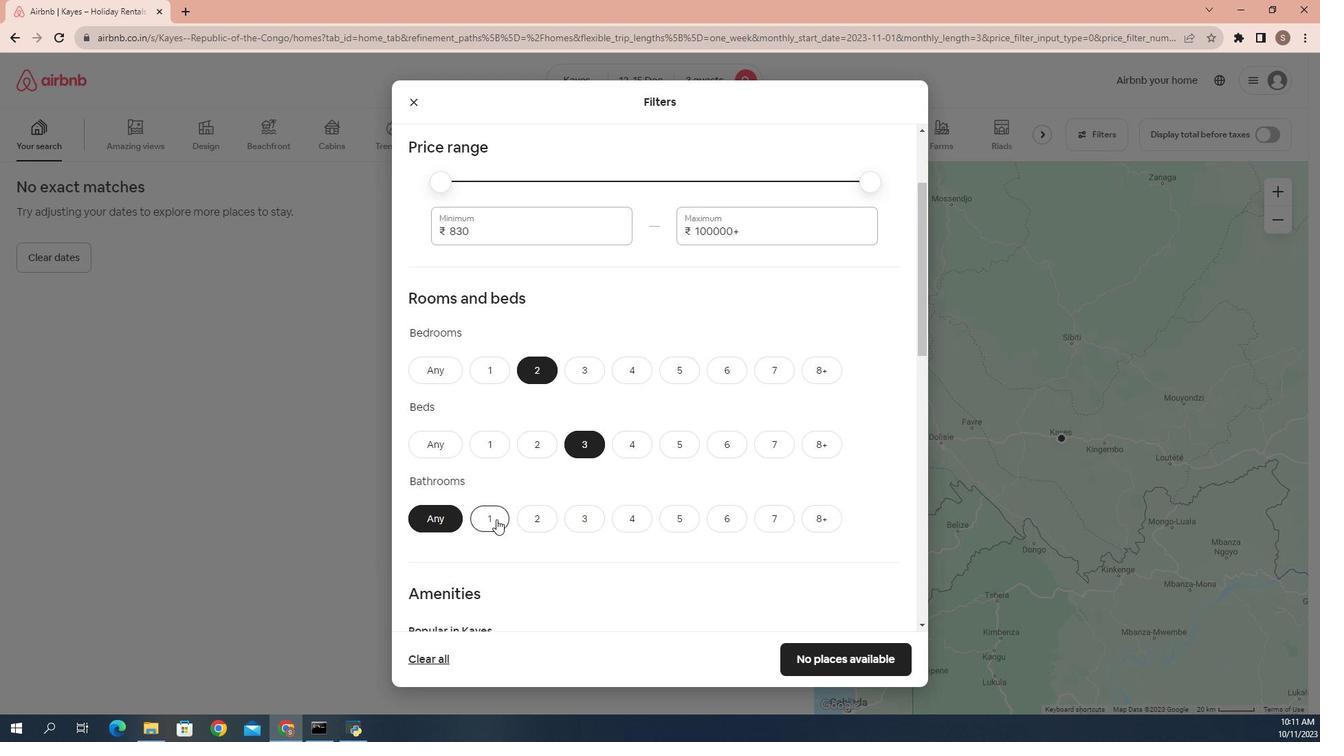 
Action: Mouse moved to (667, 467)
Screenshot: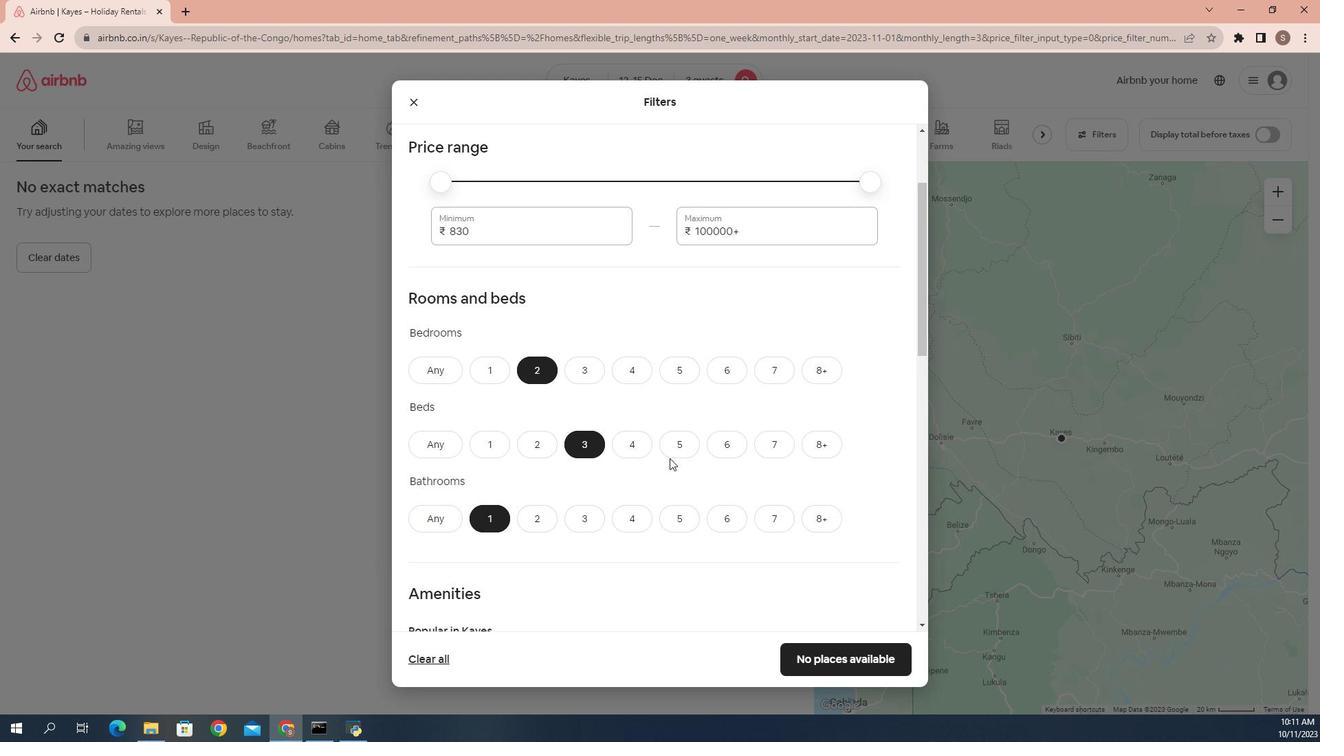 
Action: Mouse scrolled (667, 466) with delta (0, 0)
Screenshot: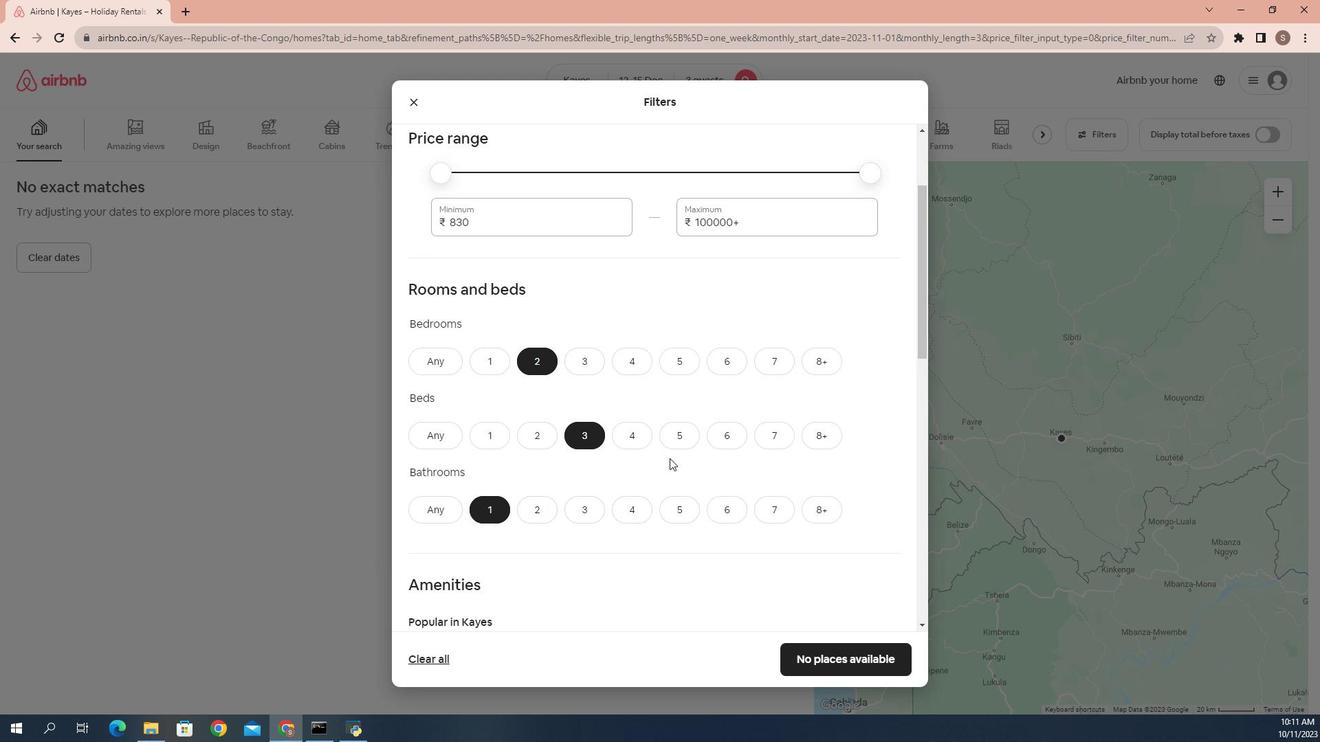 
Action: Mouse scrolled (667, 466) with delta (0, 0)
Screenshot: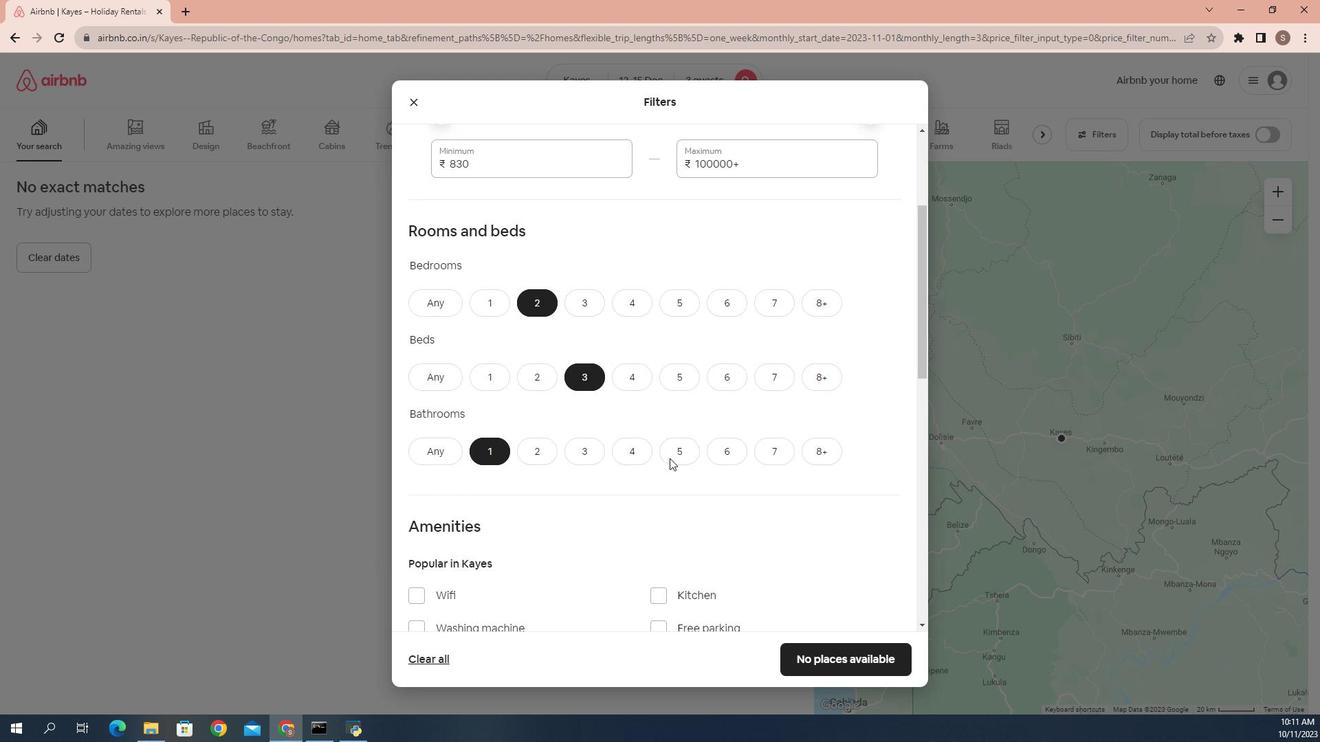 
Action: Mouse moved to (667, 467)
Screenshot: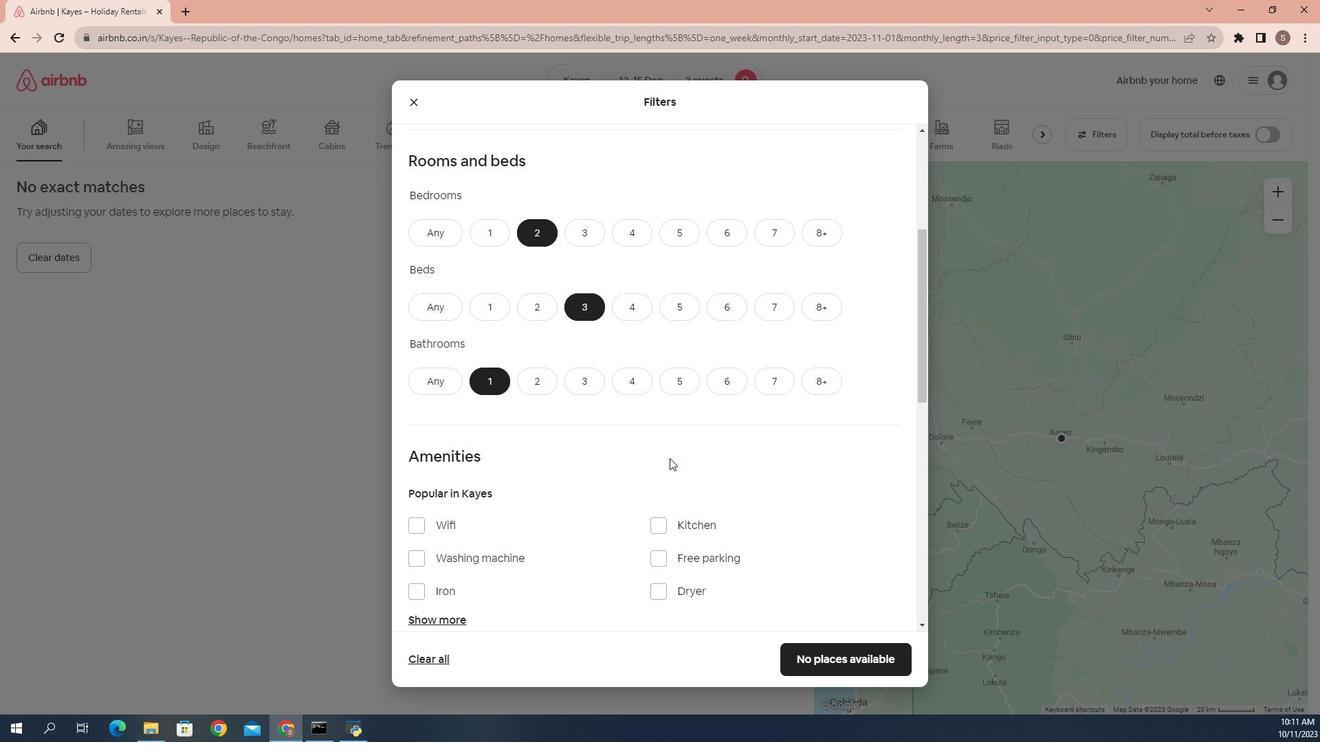 
Action: Mouse scrolled (667, 466) with delta (0, 0)
Screenshot: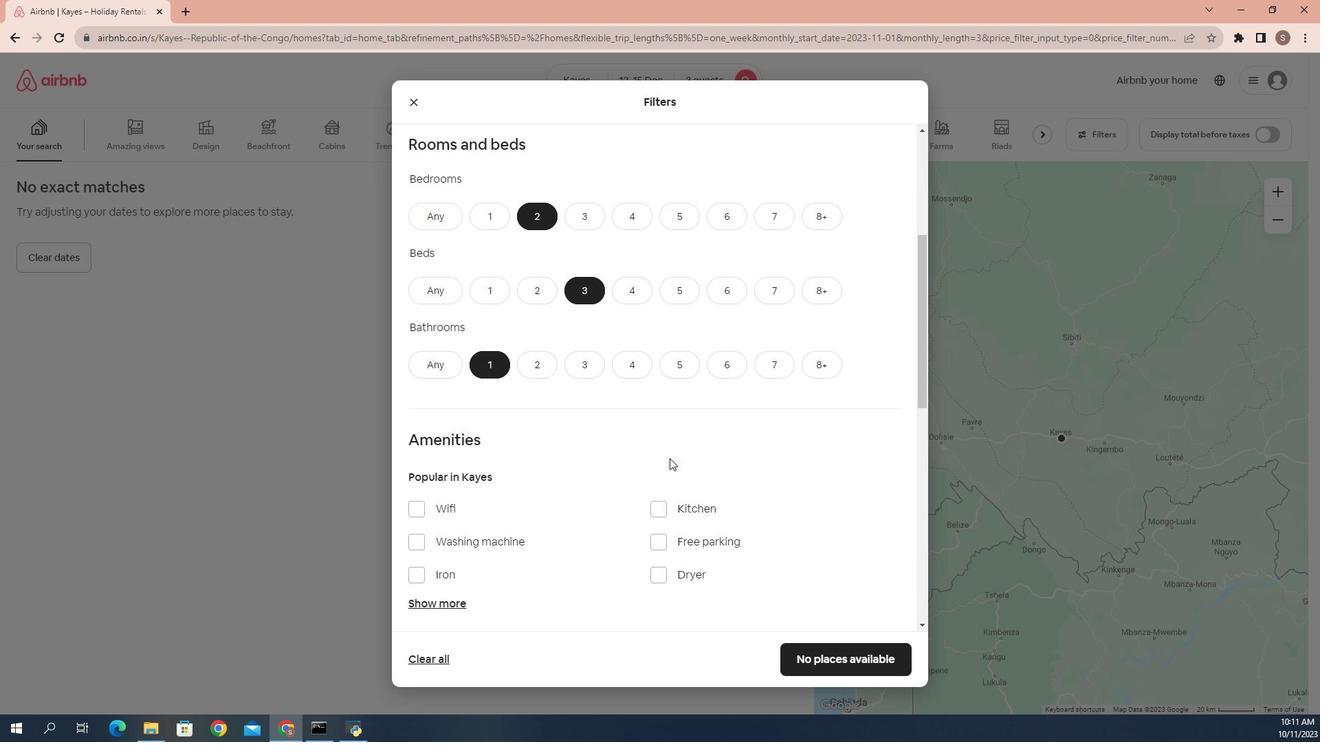 
Action: Mouse scrolled (667, 466) with delta (0, 0)
Screenshot: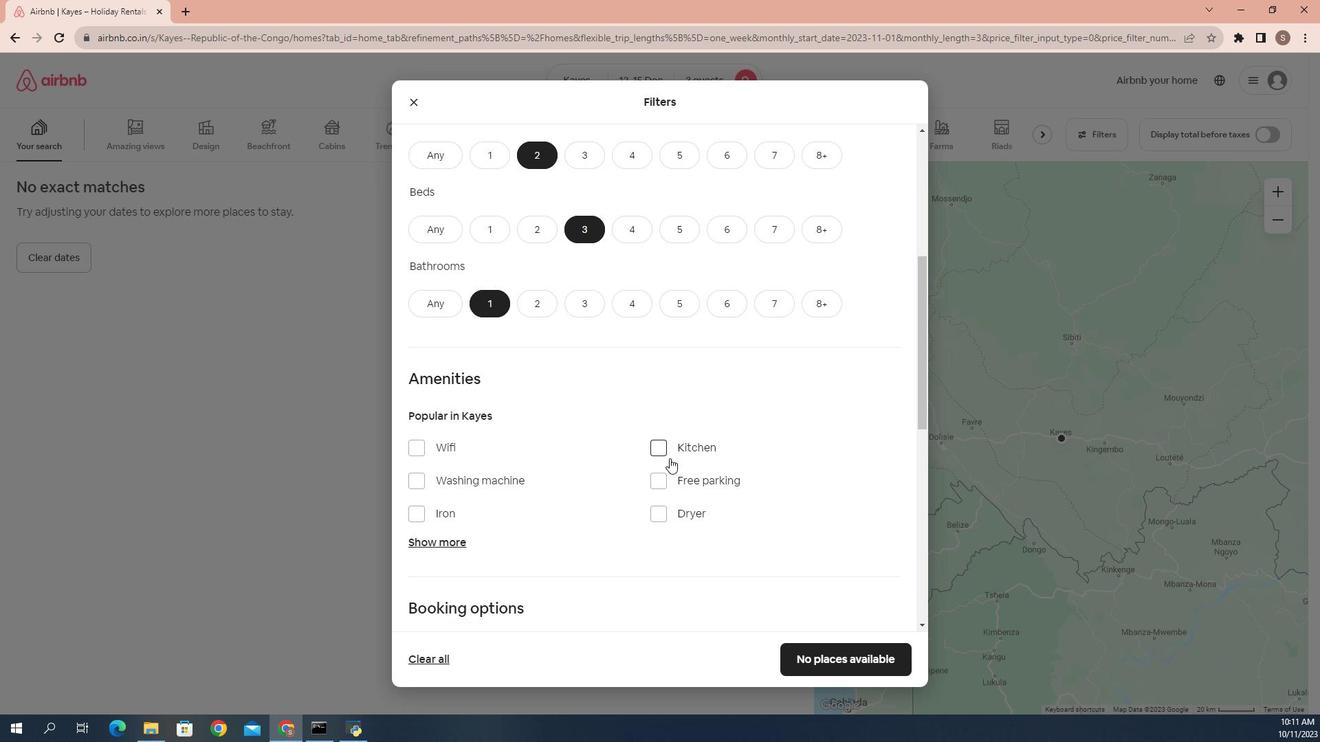 
Action: Mouse scrolled (667, 466) with delta (0, 0)
Screenshot: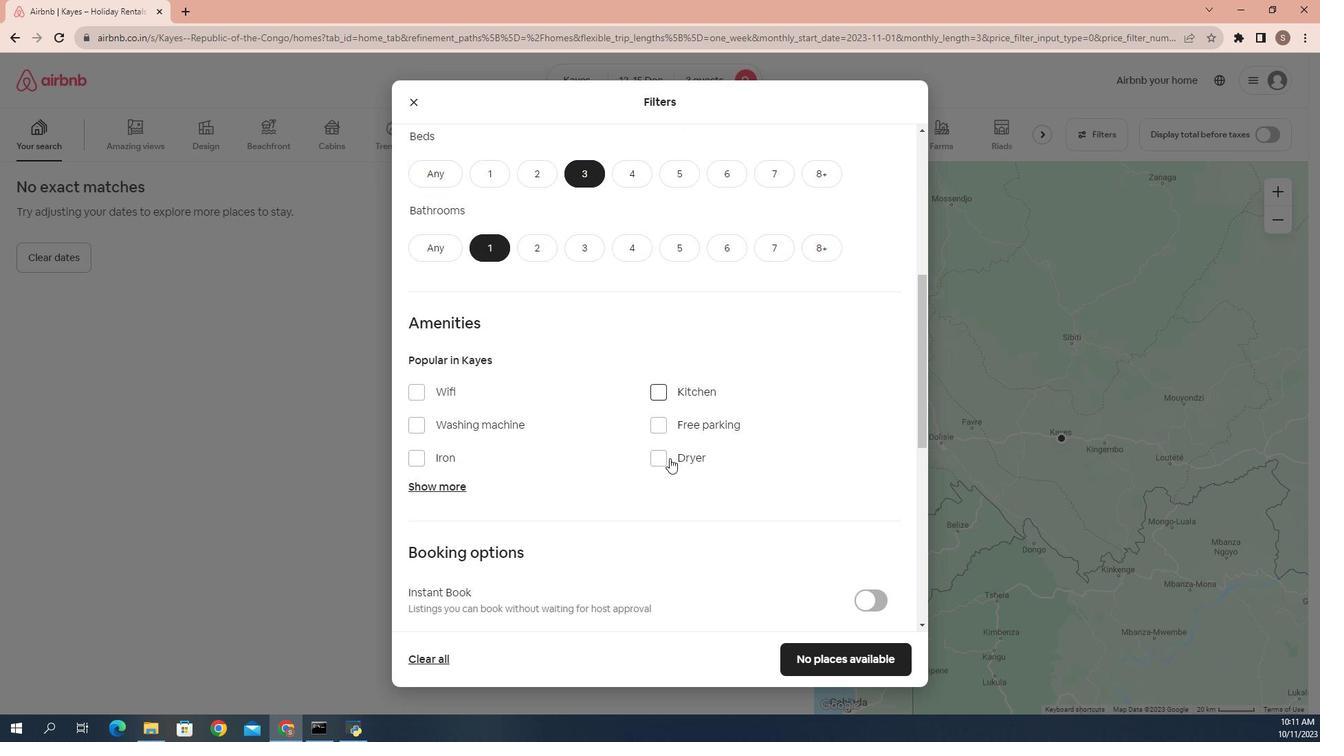 
Action: Mouse moved to (667, 467)
Screenshot: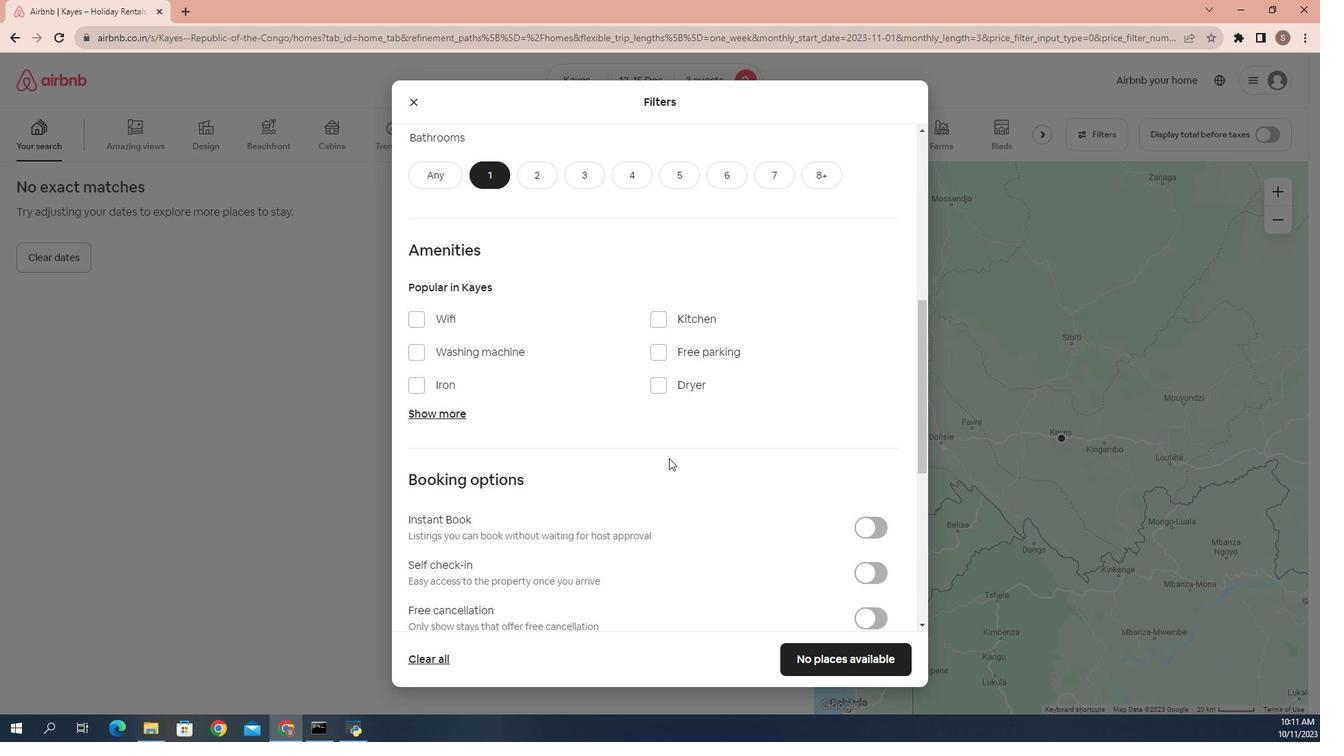 
Action: Mouse scrolled (667, 466) with delta (0, 0)
Screenshot: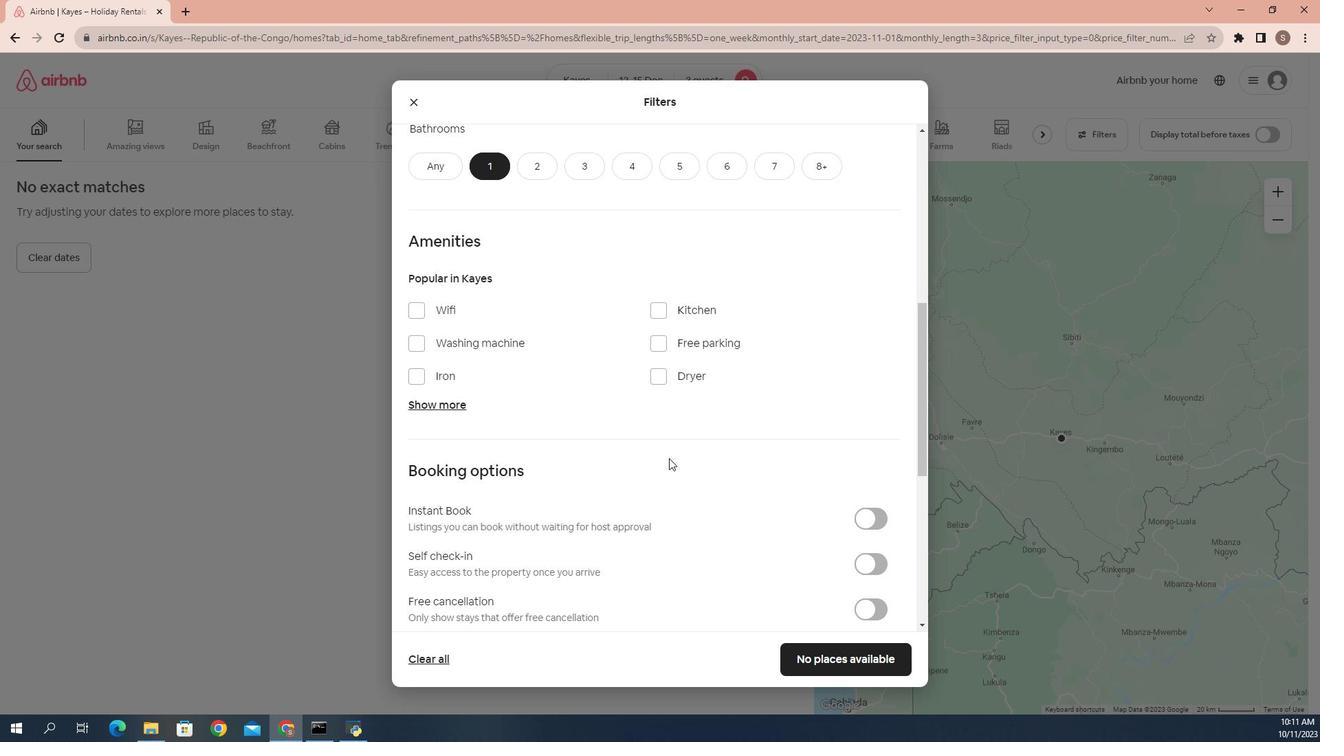 
Action: Mouse moved to (659, 461)
Screenshot: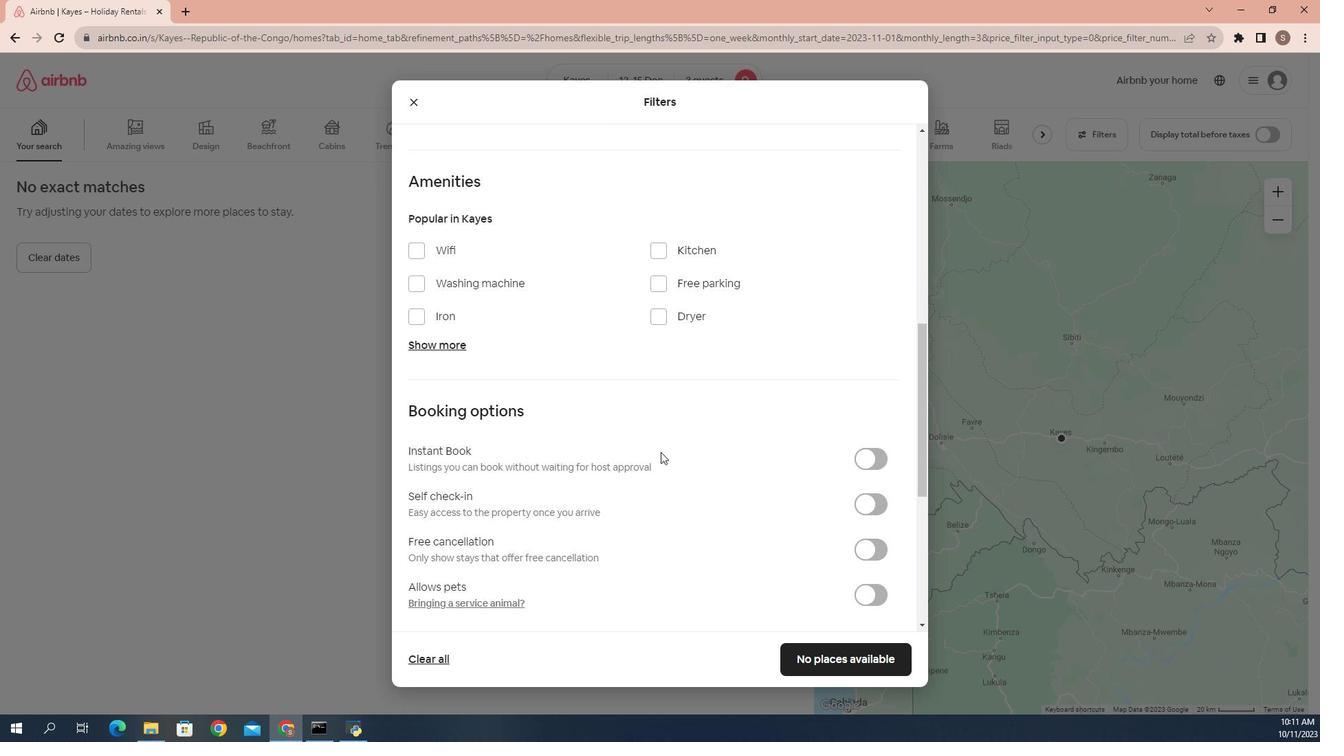 
Action: Mouse scrolled (659, 462) with delta (0, 0)
Screenshot: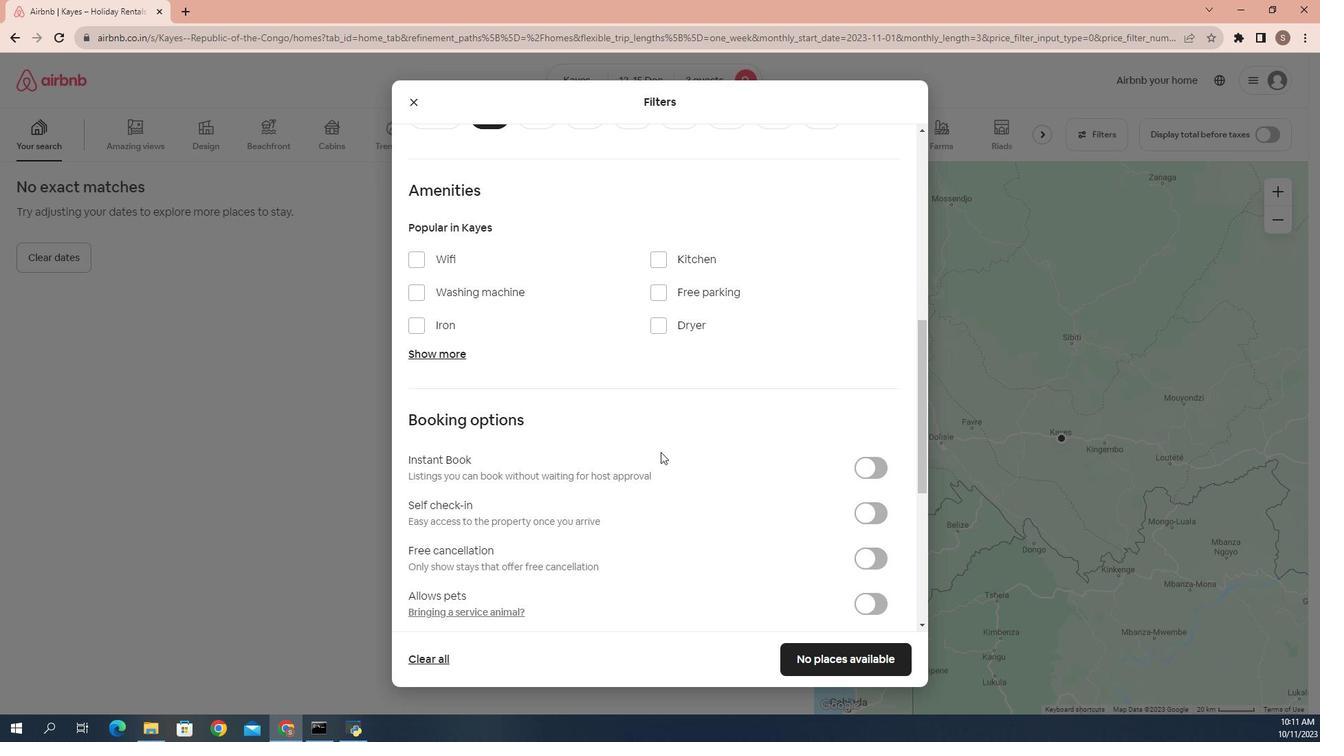 
Action: Mouse scrolled (659, 462) with delta (0, 0)
Screenshot: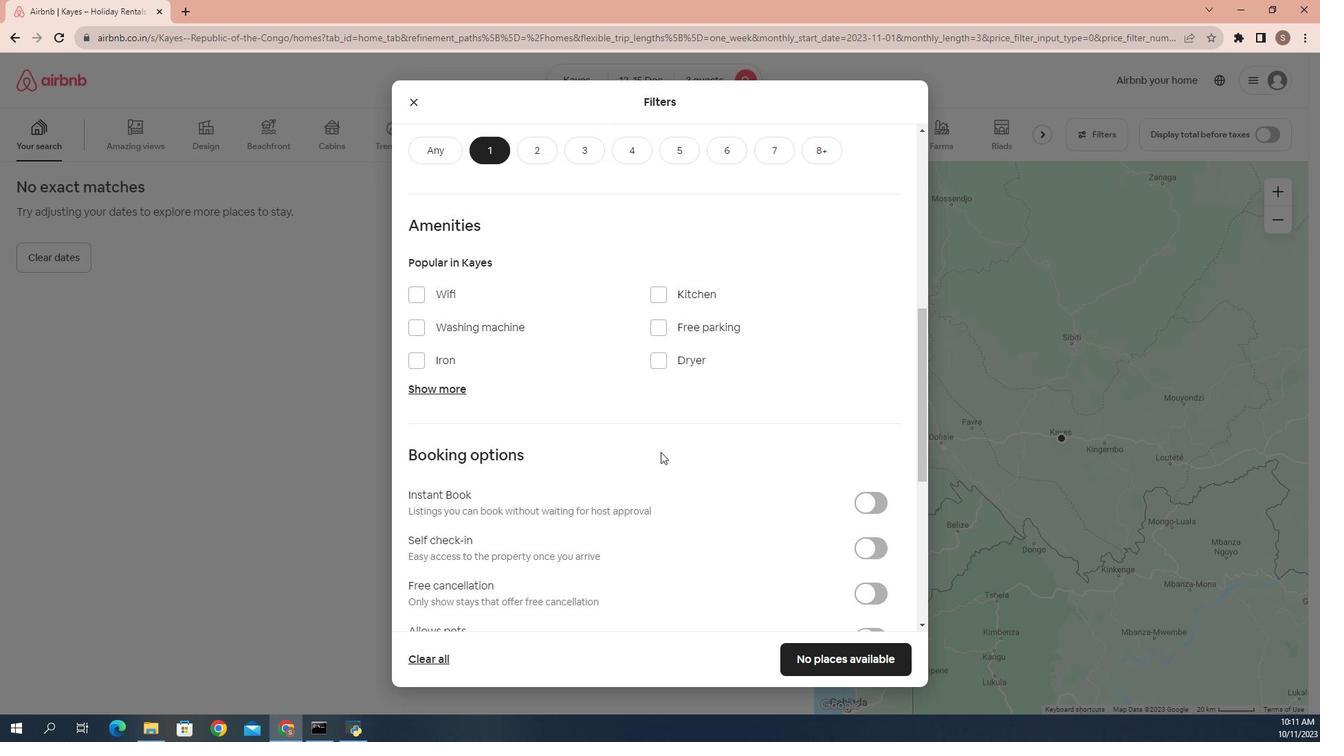 
Action: Mouse moved to (645, 469)
Screenshot: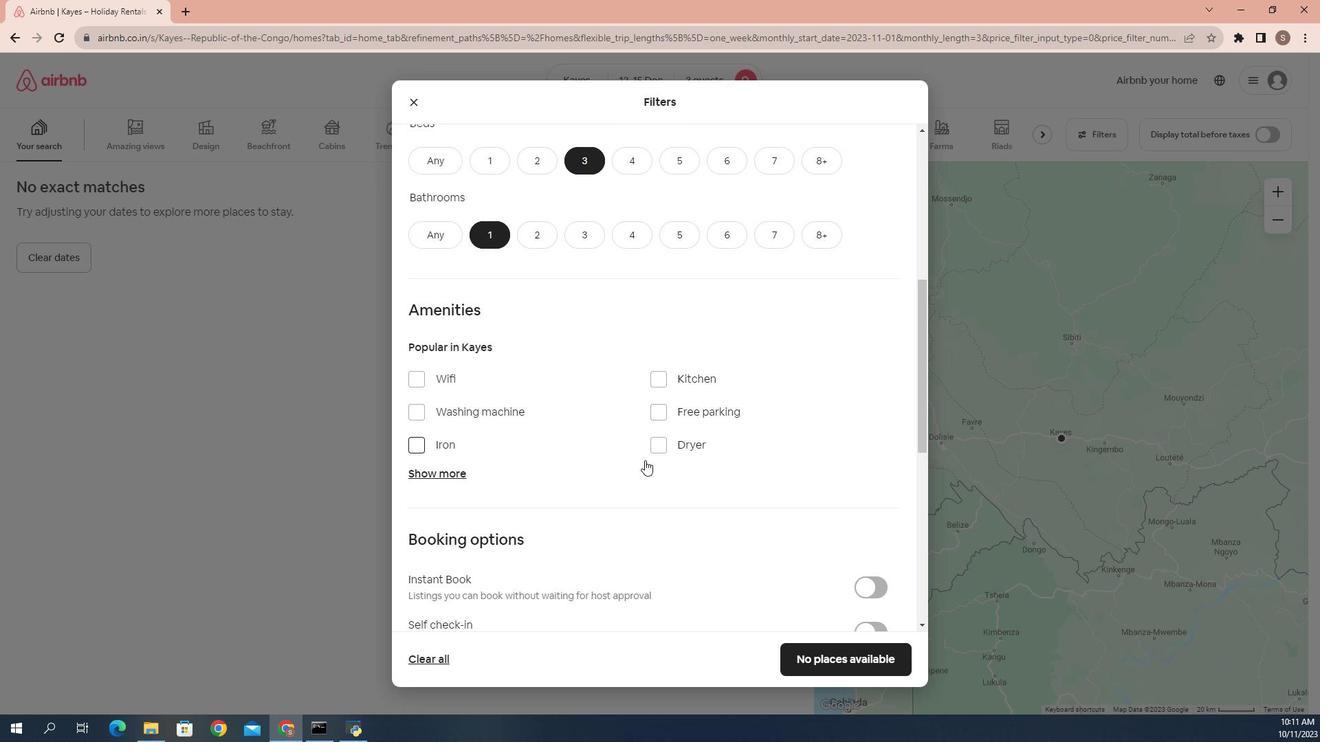 
Action: Mouse scrolled (645, 469) with delta (0, 0)
Screenshot: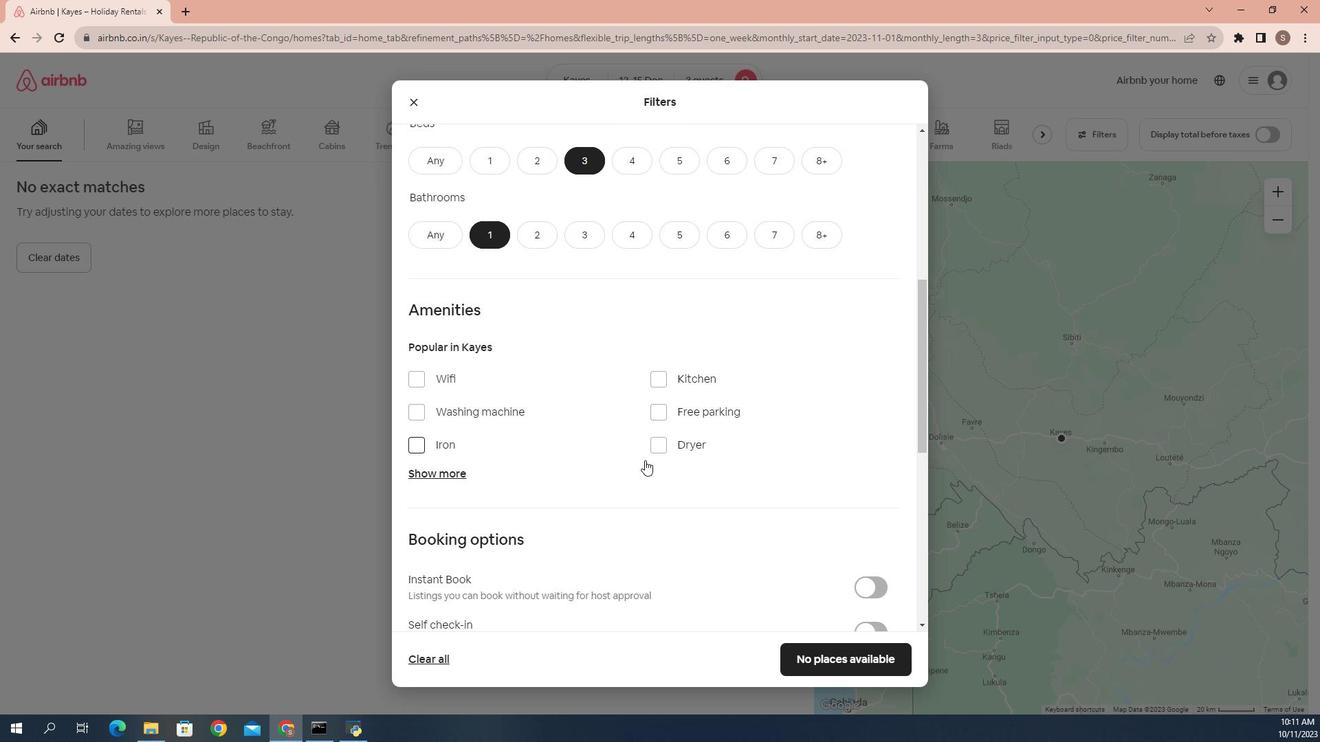 
Action: Mouse moved to (660, 469)
Screenshot: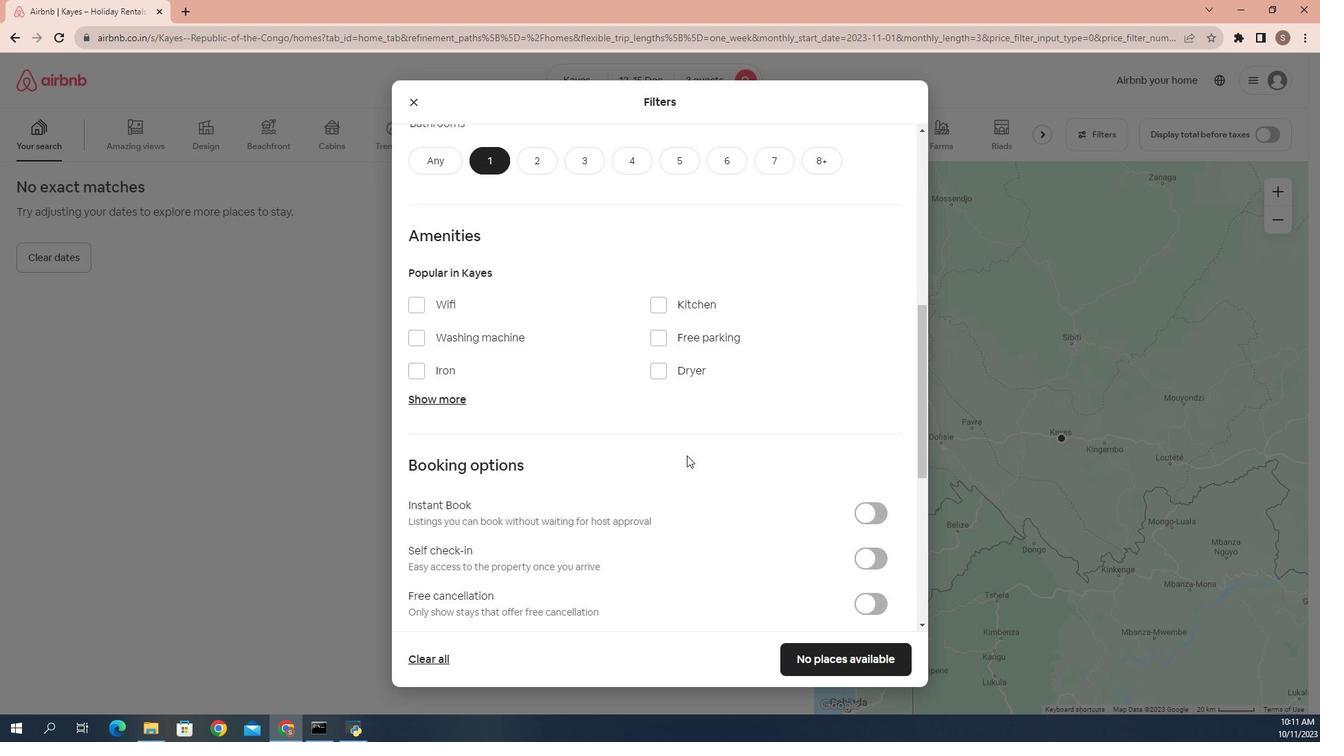 
Action: Mouse scrolled (660, 469) with delta (0, 0)
Screenshot: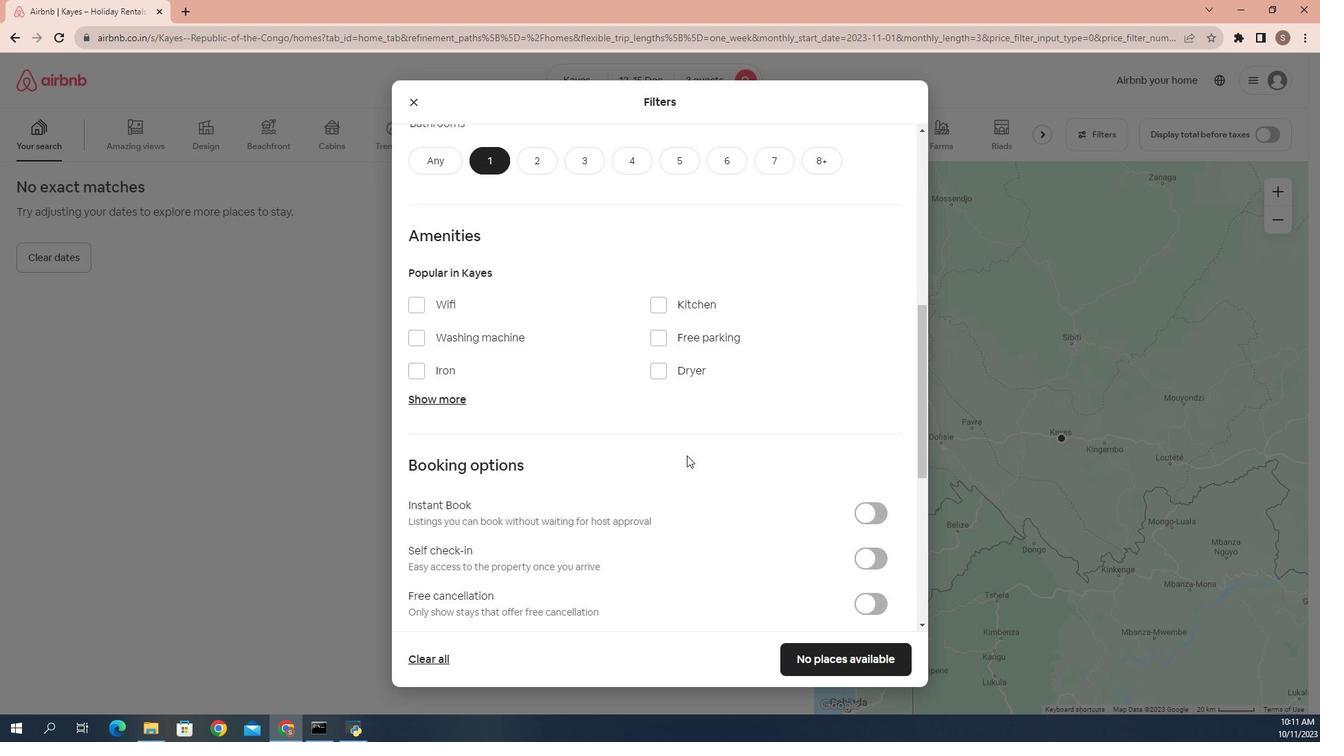 
Action: Mouse moved to (679, 438)
Screenshot: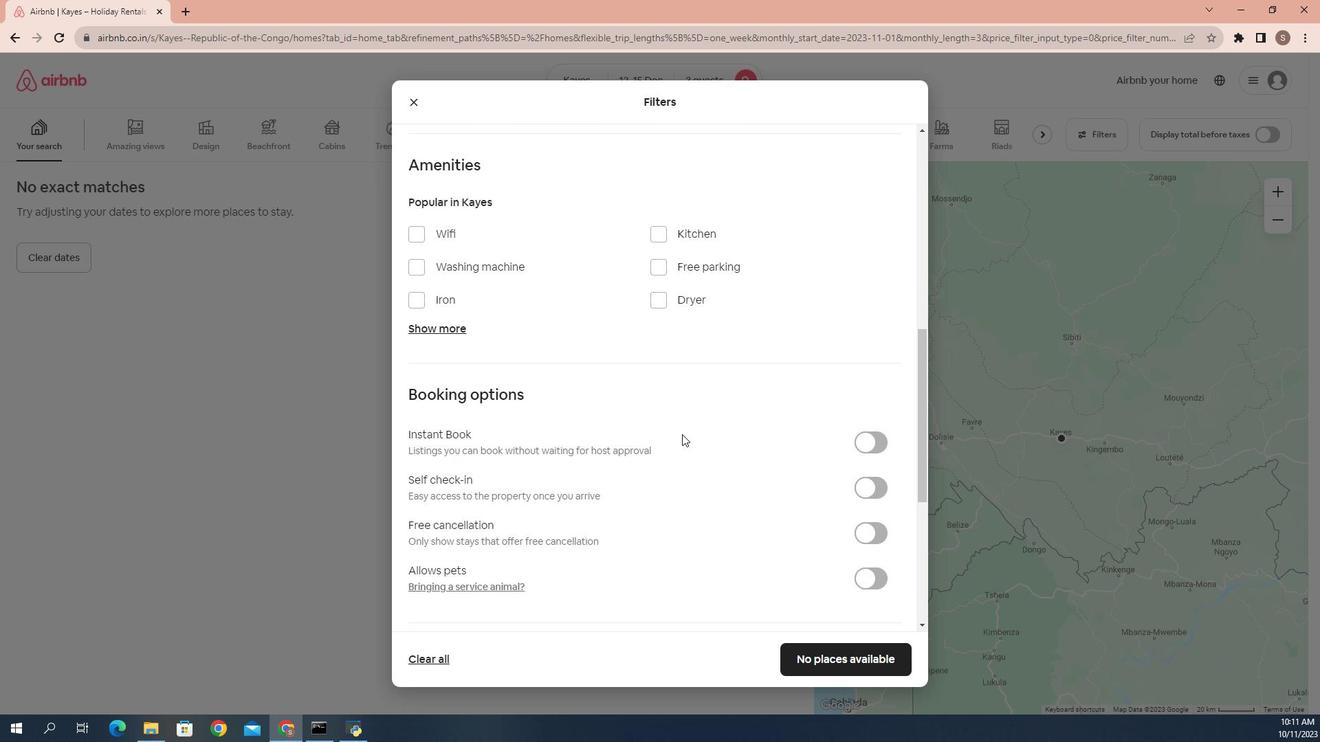 
Action: Mouse scrolled (679, 438) with delta (0, 0)
Screenshot: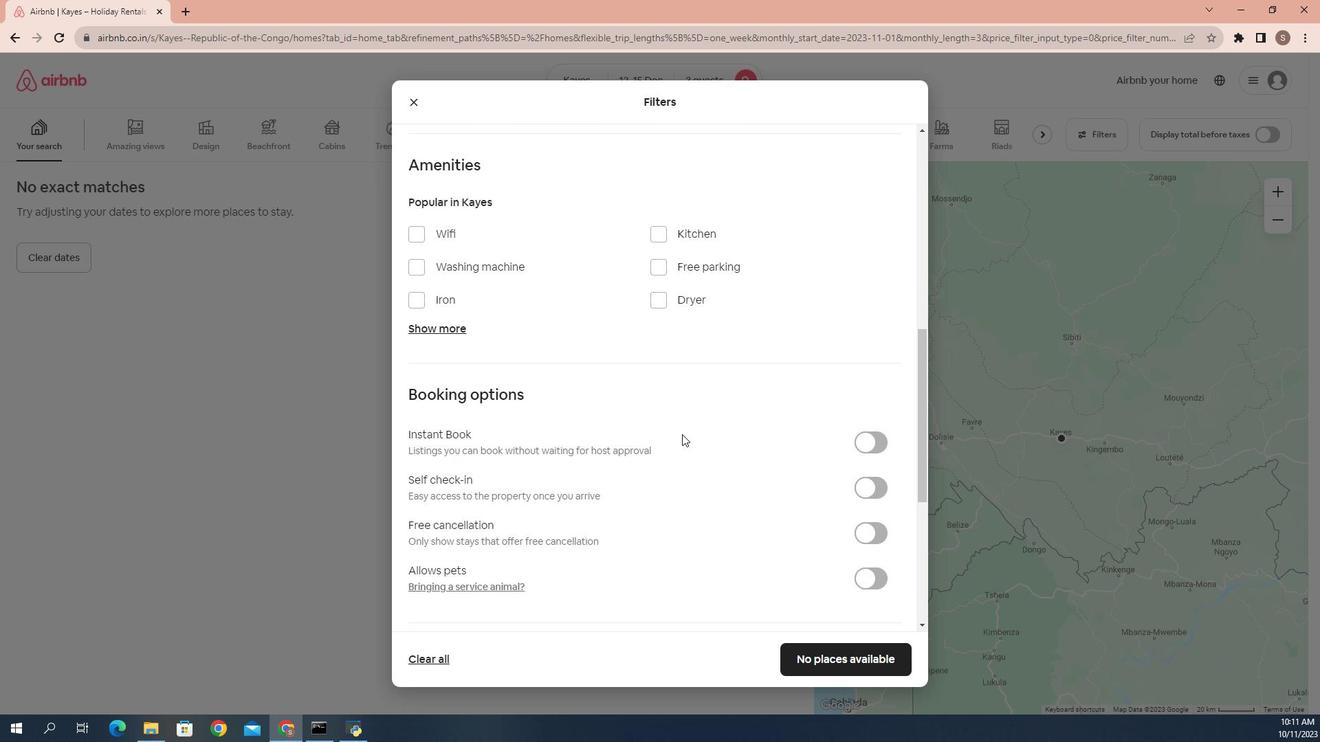 
Action: Mouse moved to (679, 444)
Screenshot: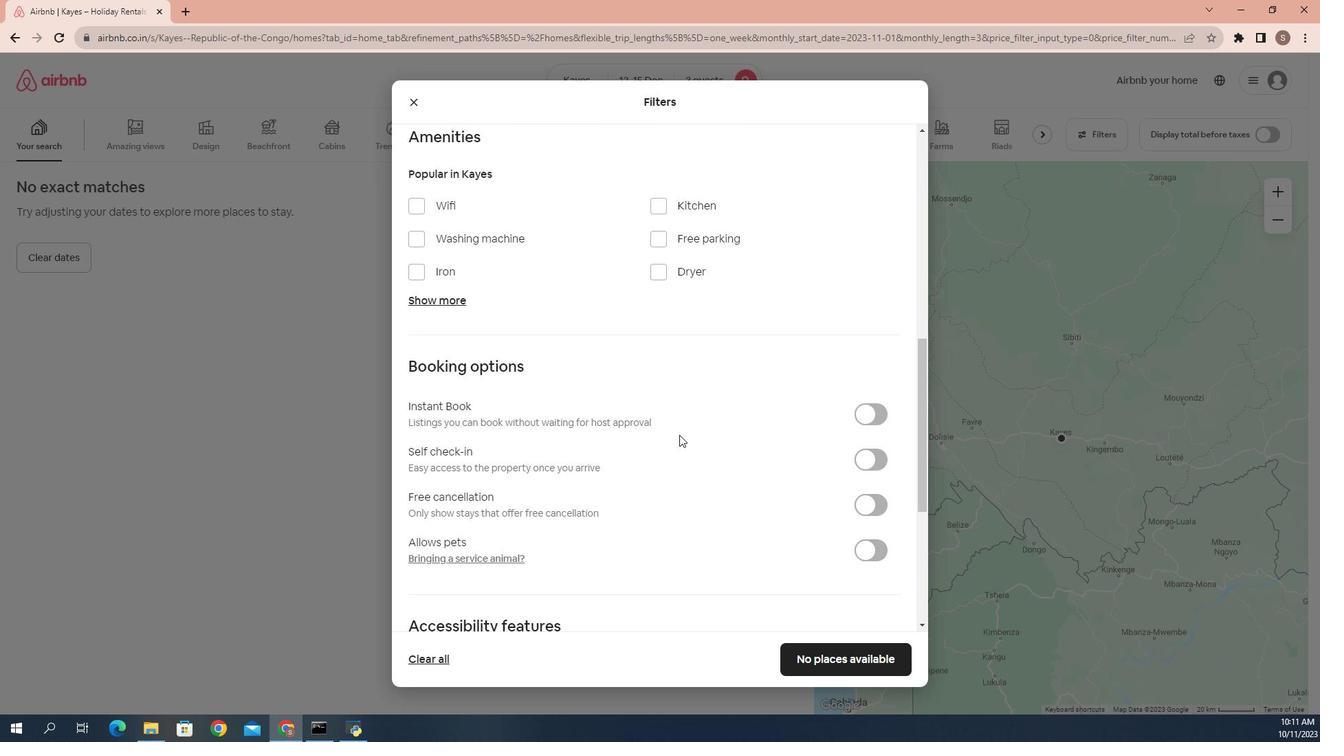 
Action: Mouse scrolled (679, 443) with delta (0, 0)
Screenshot: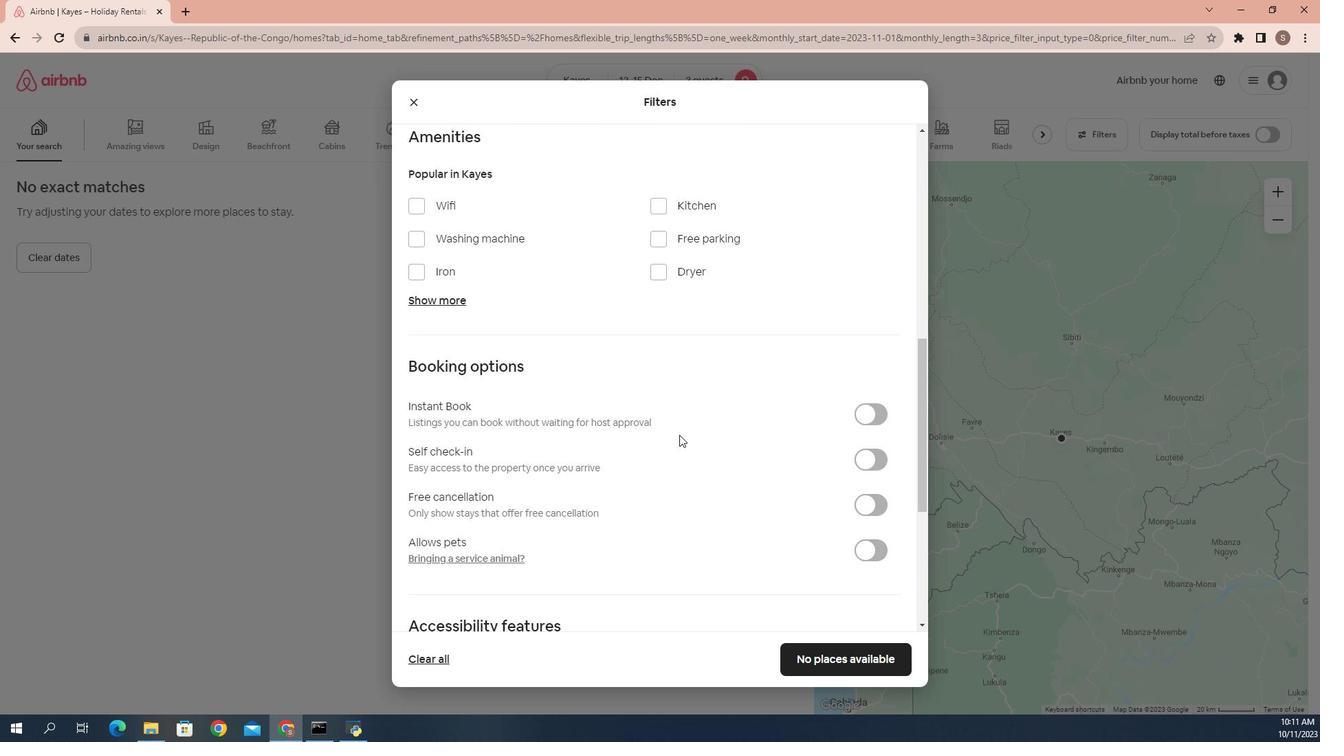 
Action: Mouse moved to (847, 377)
Screenshot: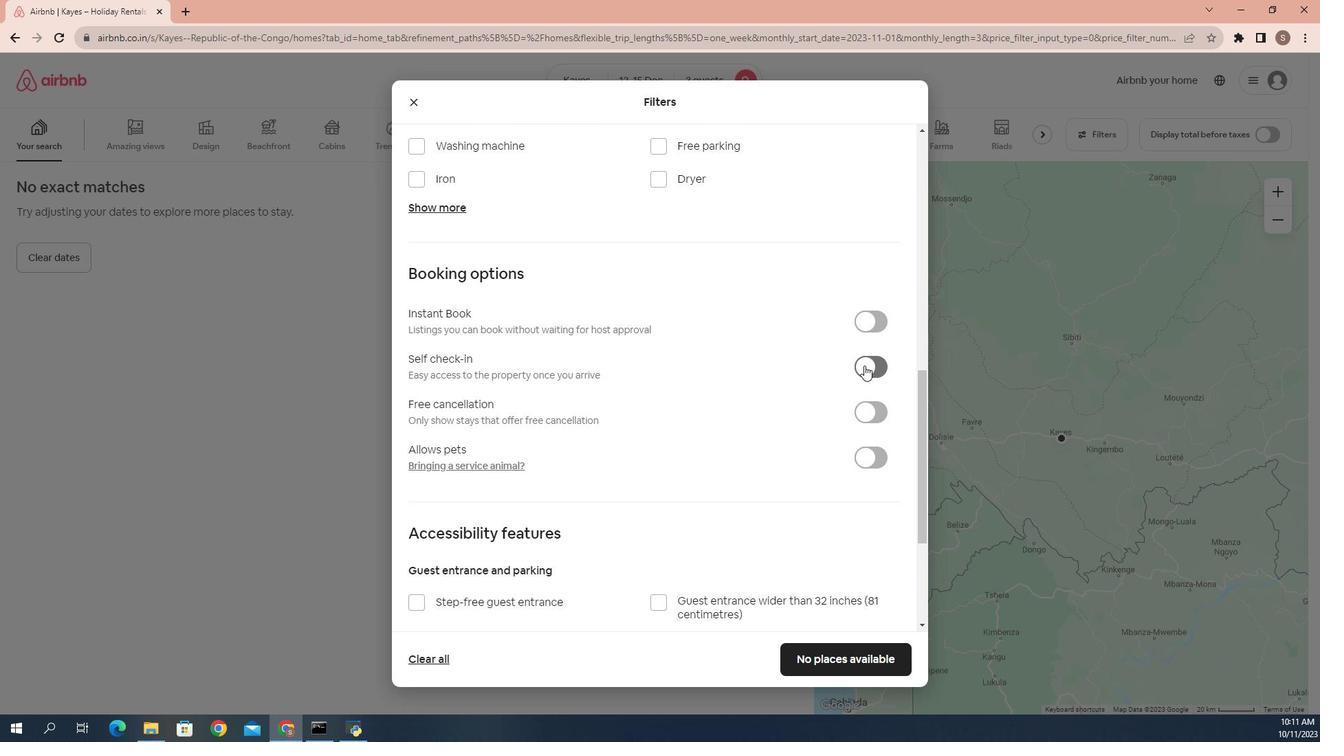 
Action: Mouse pressed left at (847, 377)
Screenshot: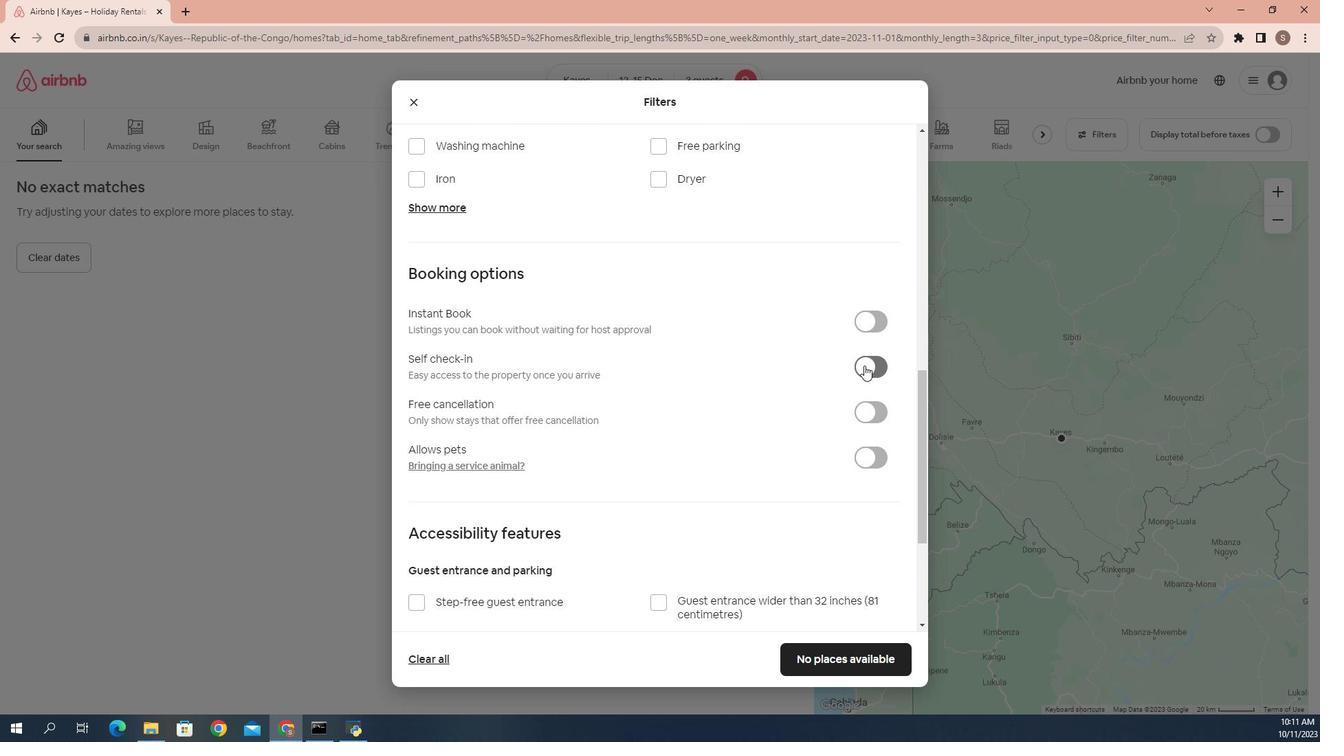 
Action: Mouse moved to (721, 429)
Screenshot: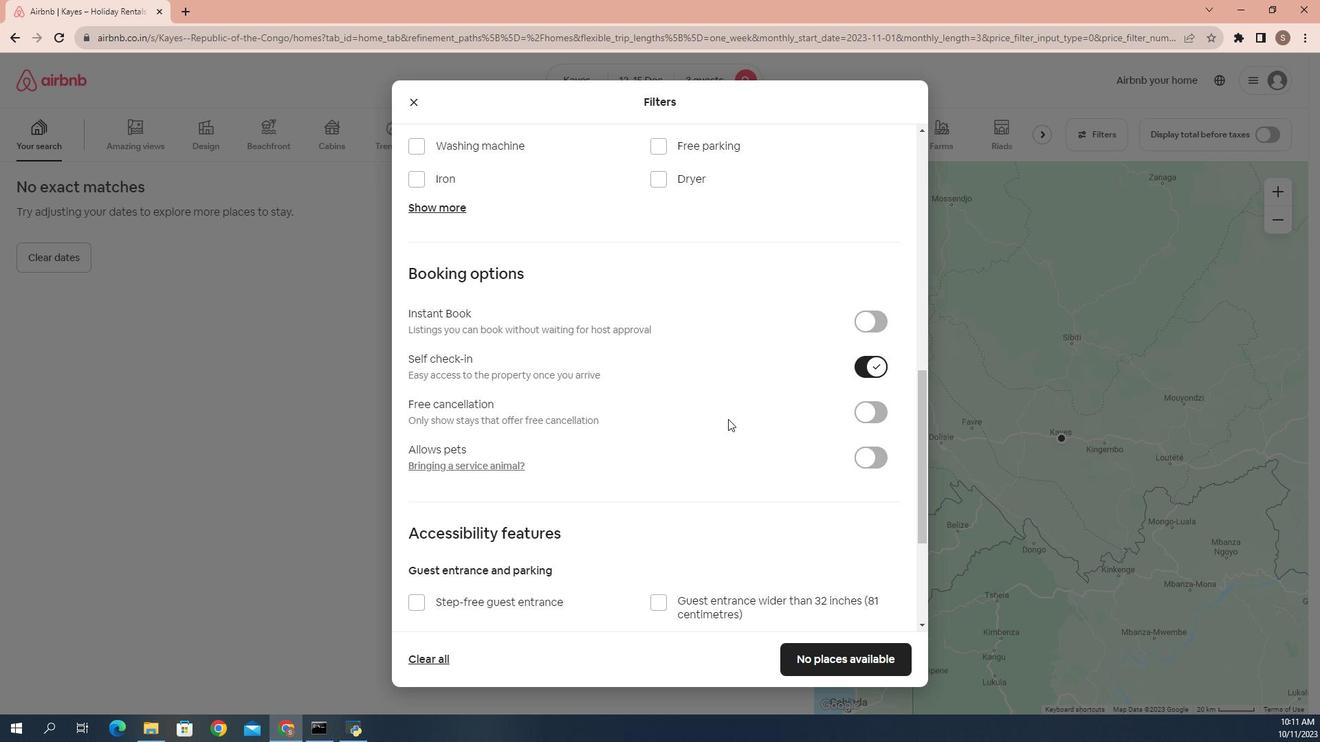 
Action: Mouse scrolled (721, 429) with delta (0, 0)
Screenshot: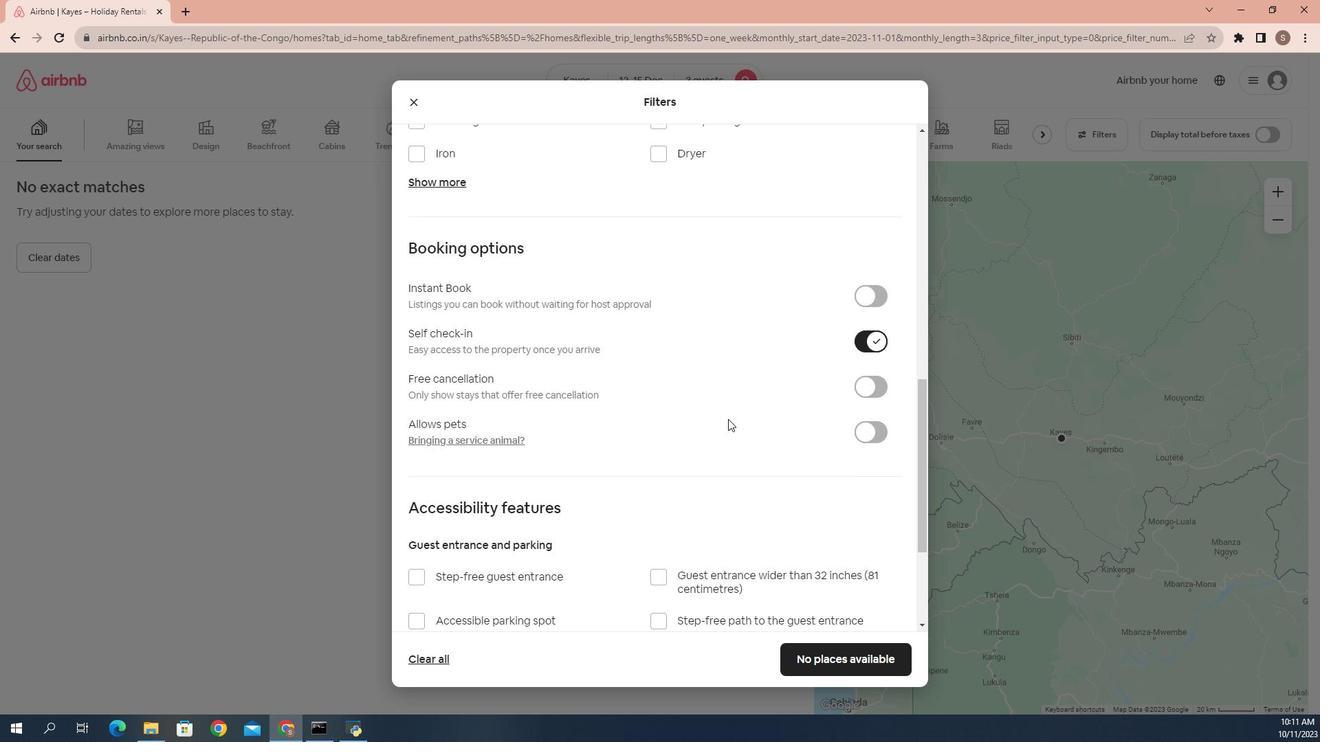 
Action: Mouse scrolled (721, 429) with delta (0, 0)
Screenshot: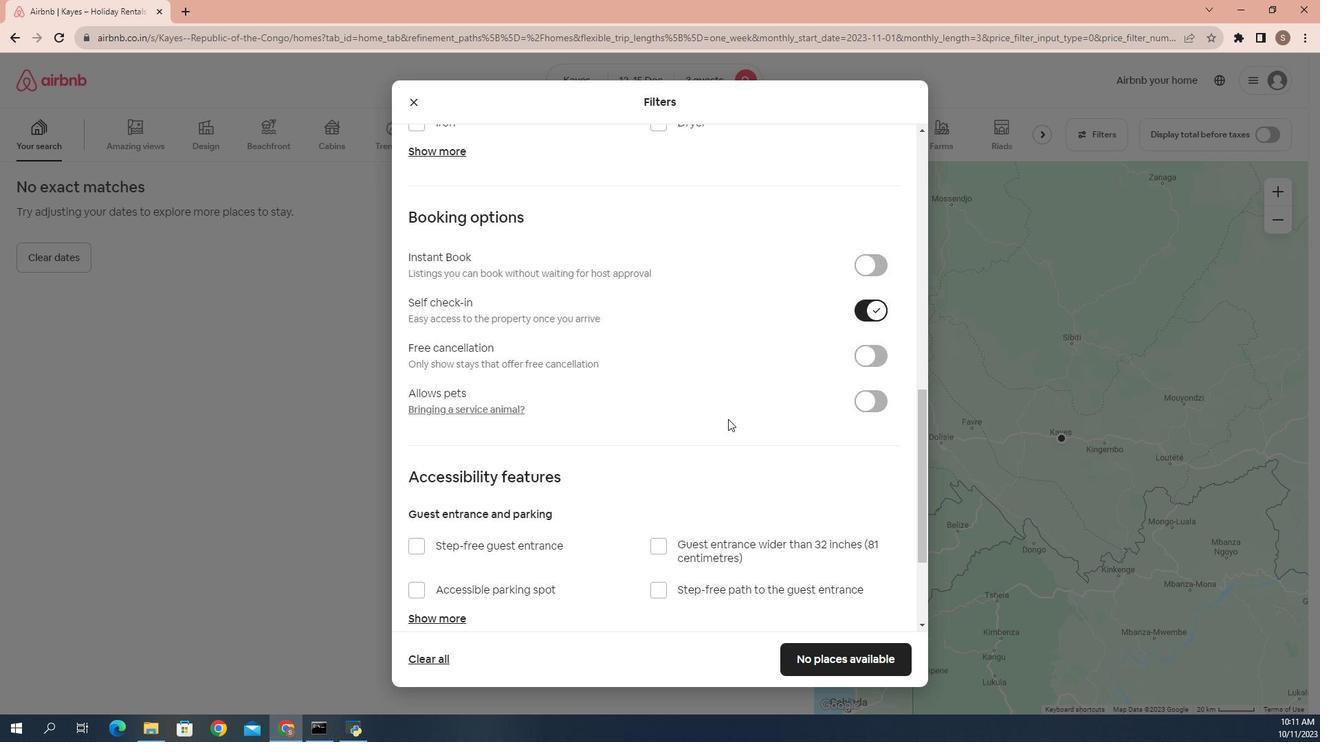 
Action: Mouse scrolled (721, 429) with delta (0, 0)
Screenshot: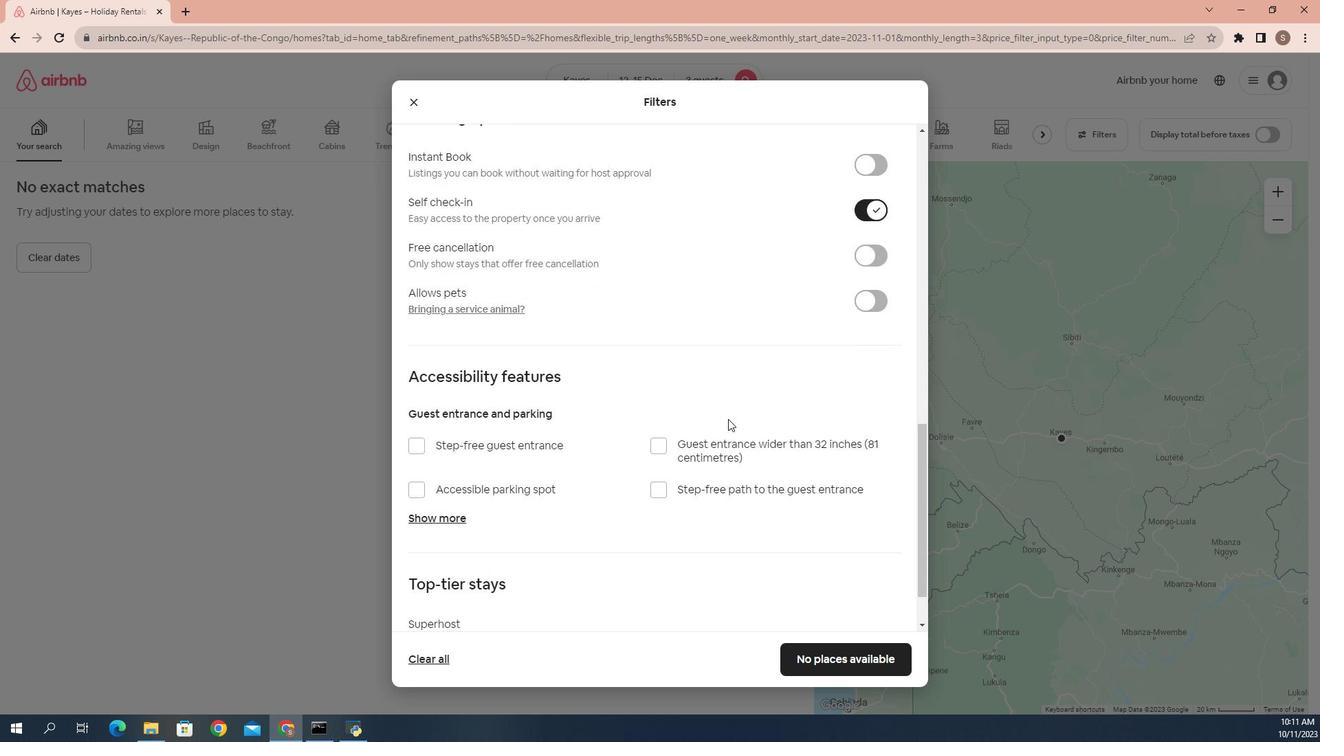 
Action: Mouse moved to (722, 437)
Screenshot: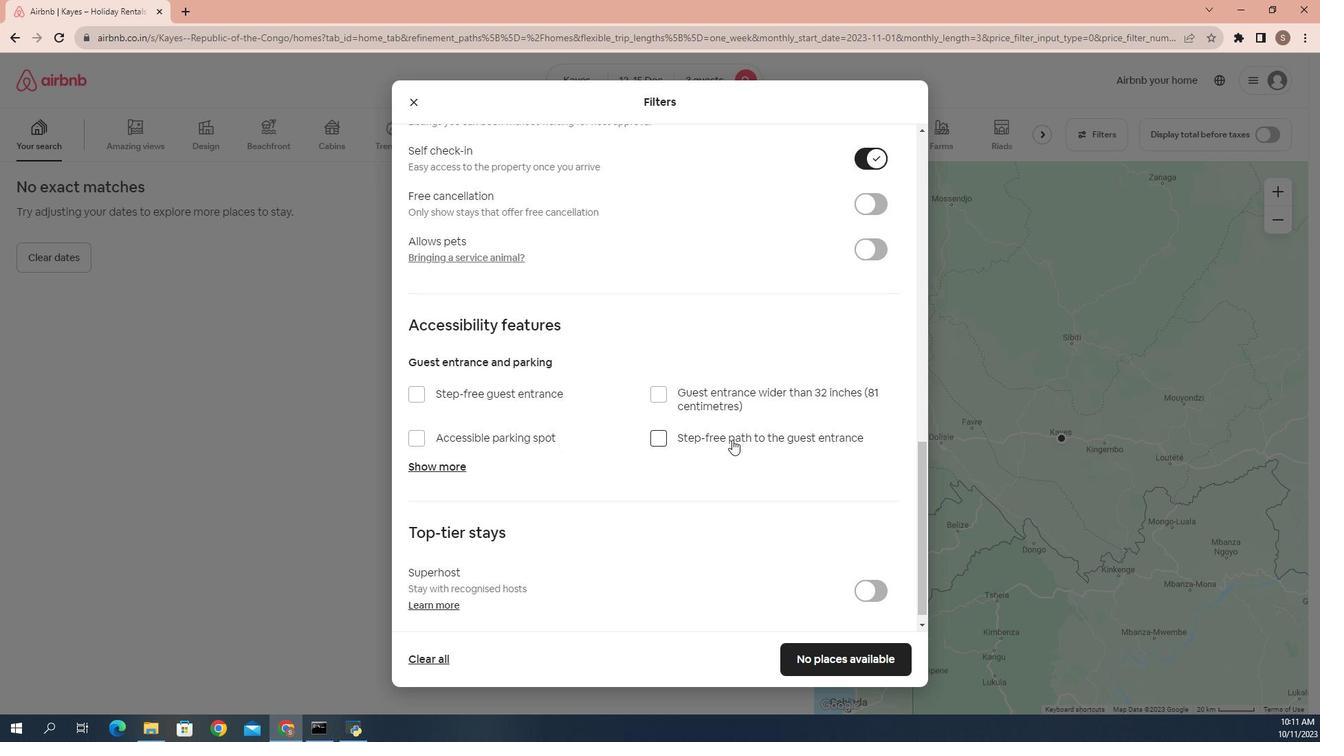 
Action: Mouse scrolled (722, 436) with delta (0, 0)
Screenshot: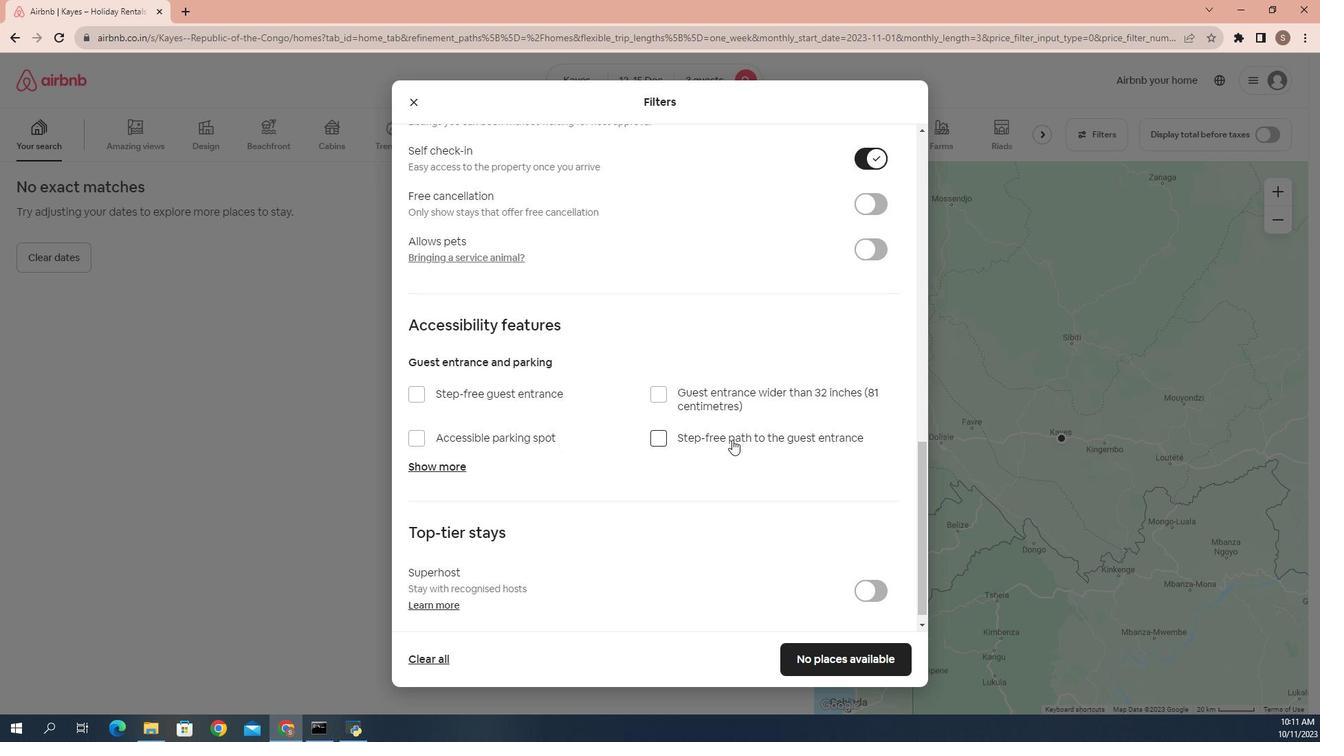 
Action: Mouse moved to (725, 450)
Screenshot: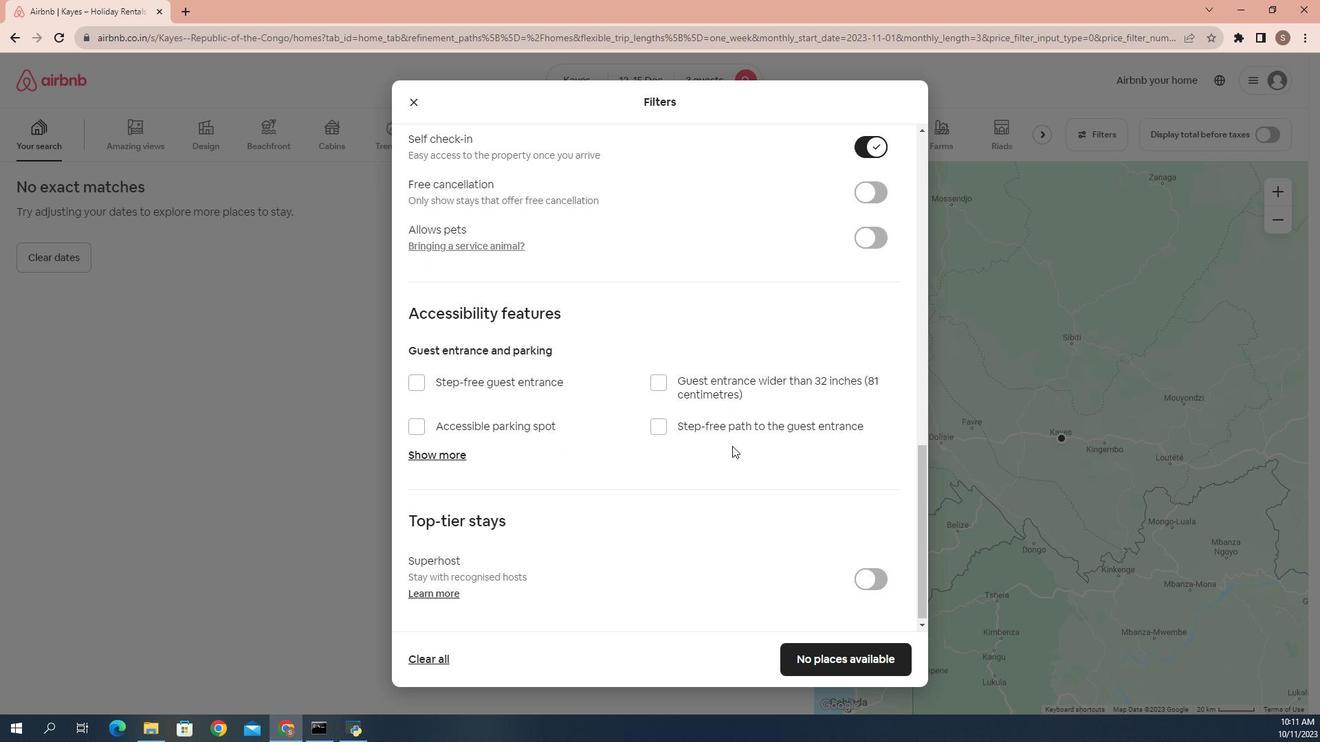
Action: Mouse scrolled (725, 449) with delta (0, 0)
Screenshot: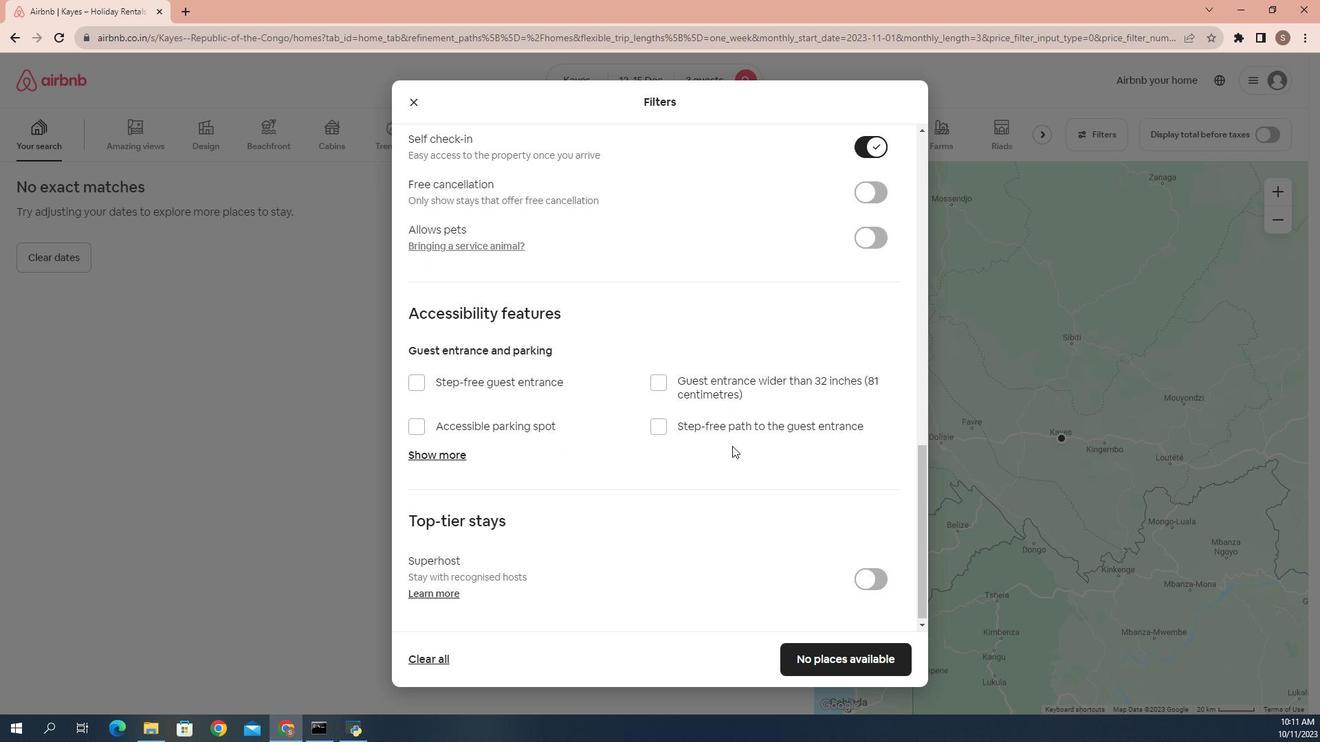 
Action: Mouse moved to (725, 456)
Screenshot: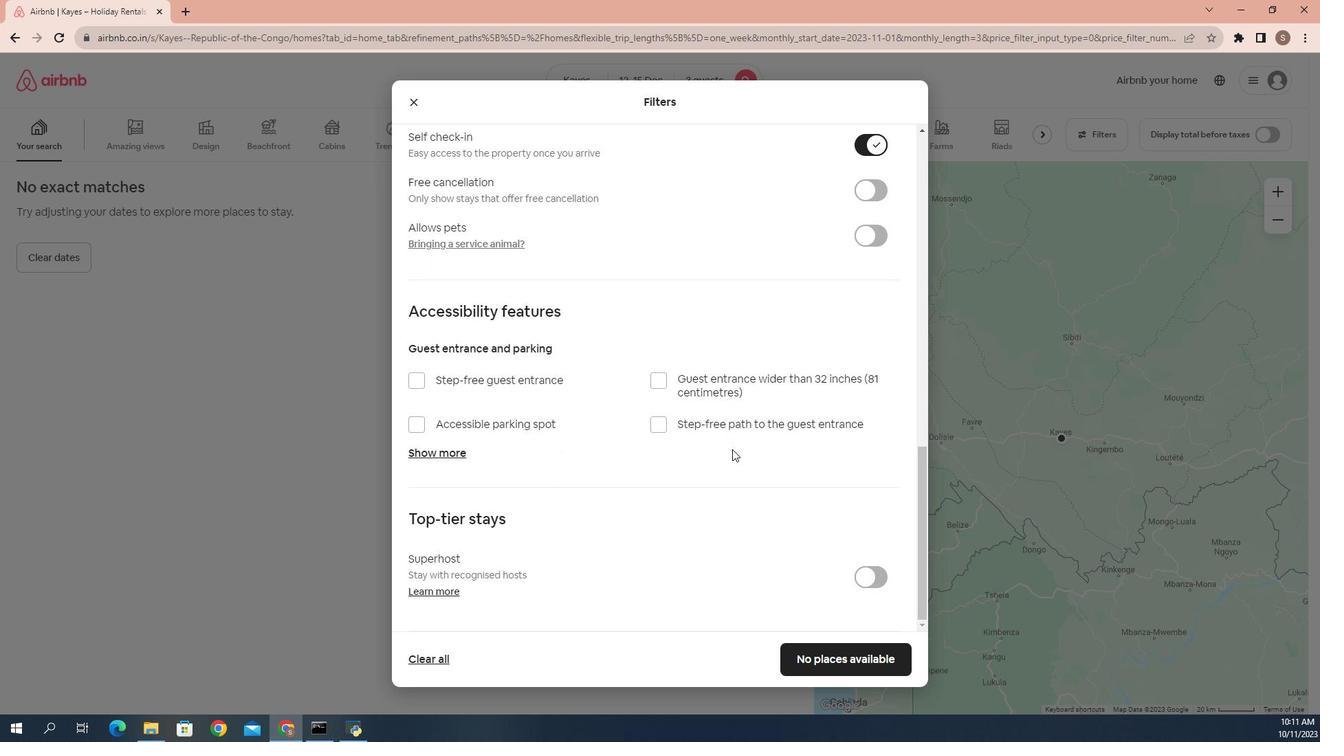 
Action: Mouse scrolled (725, 455) with delta (0, 0)
Screenshot: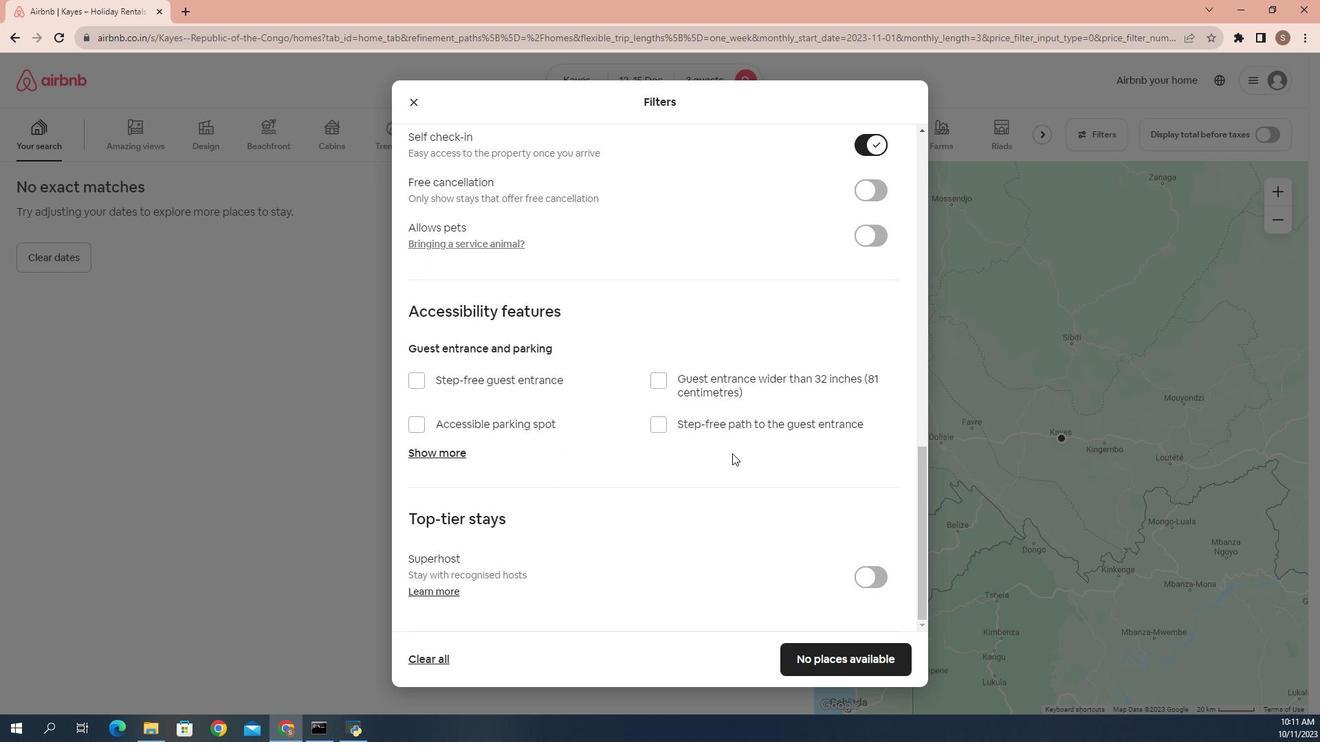 
Action: Mouse moved to (814, 665)
Screenshot: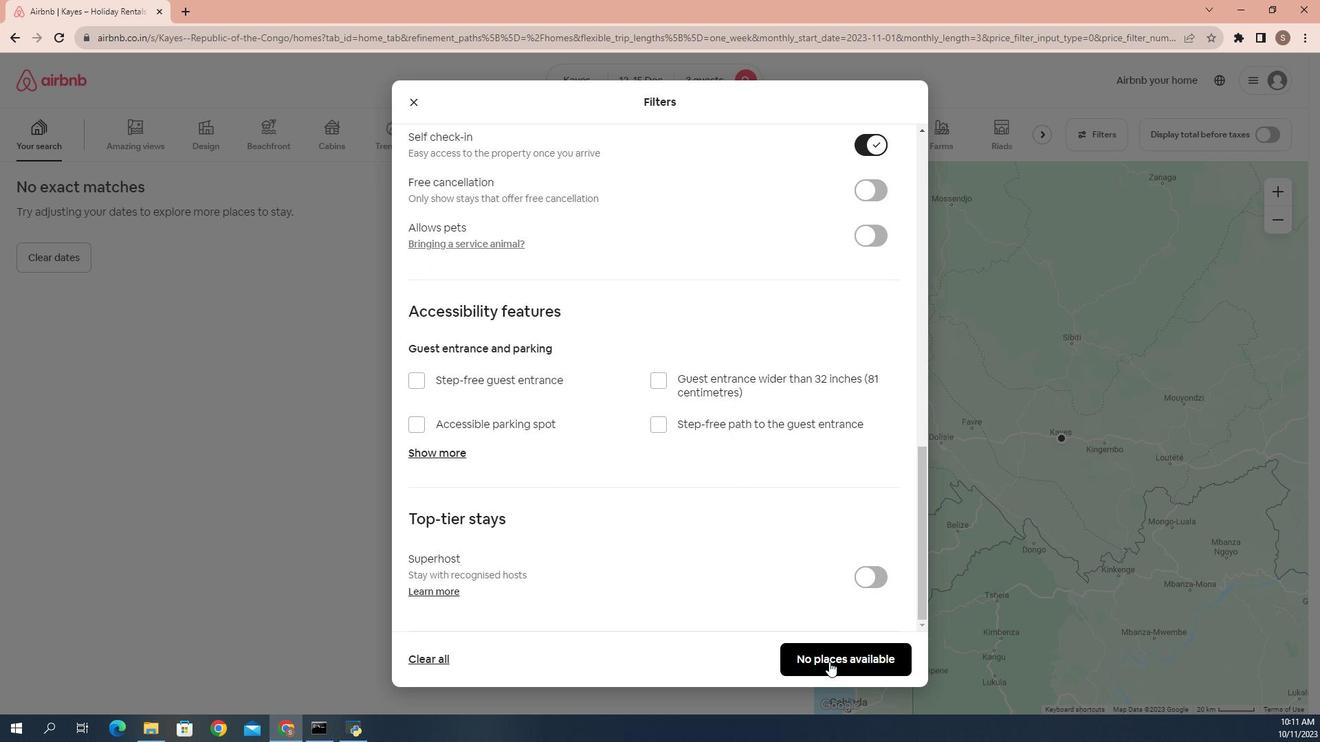 
Action: Mouse pressed left at (814, 665)
Screenshot: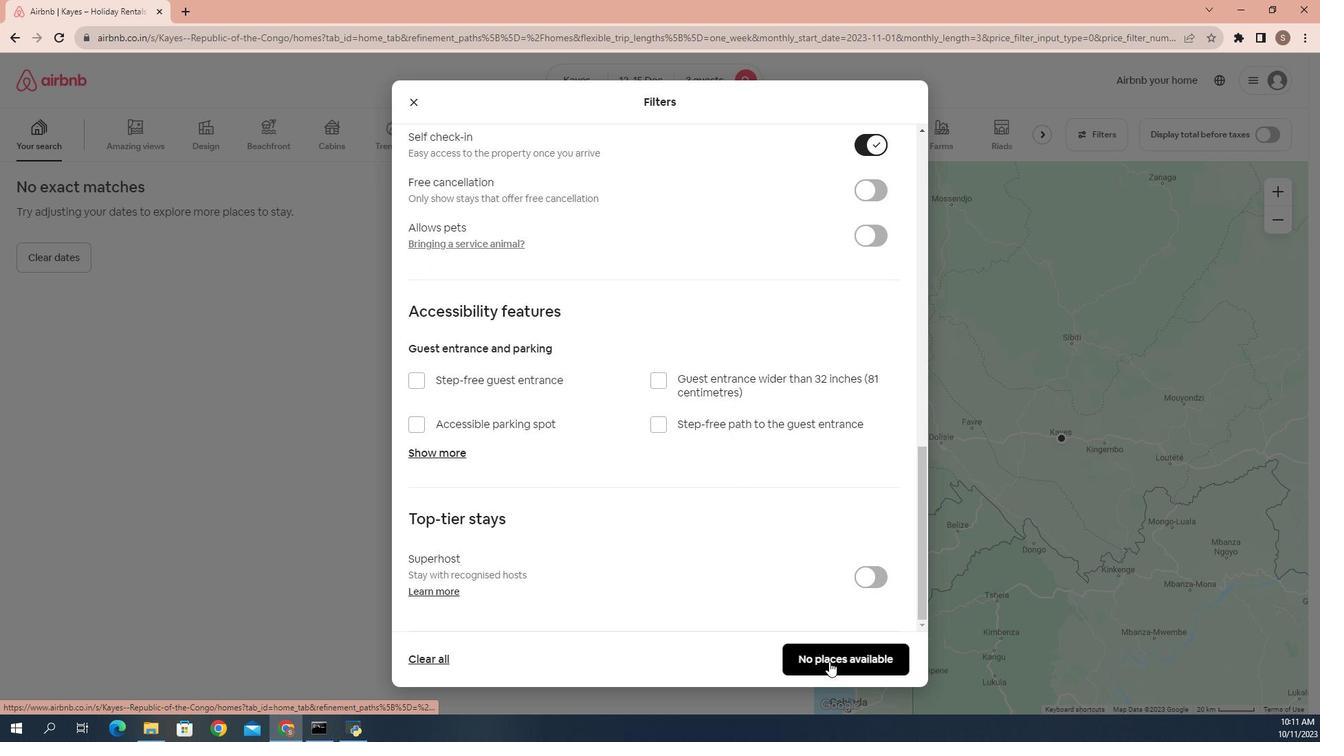 
Action: Mouse moved to (748, 427)
Screenshot: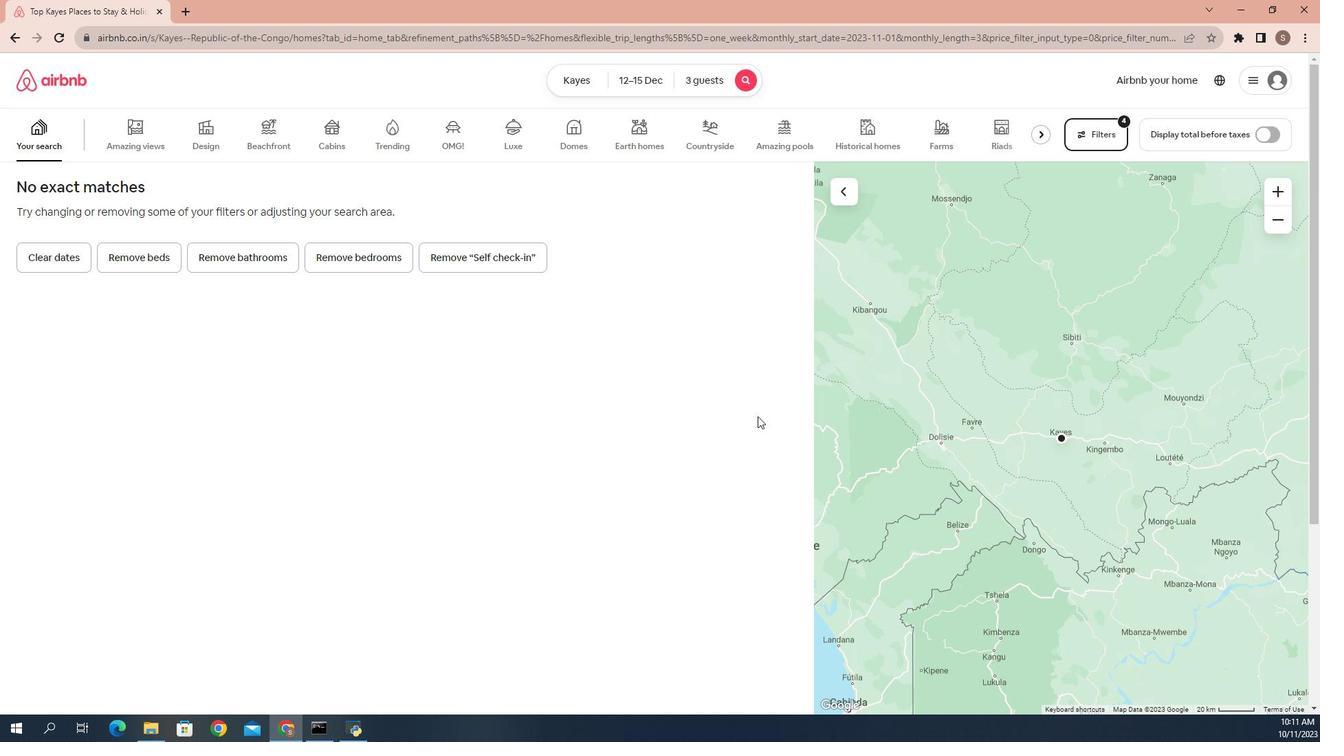 
